 Task: Take a screenshot of a heartwarming moment from an animated movie you are watching in VLC.
Action: Mouse moved to (126, 0)
Screenshot: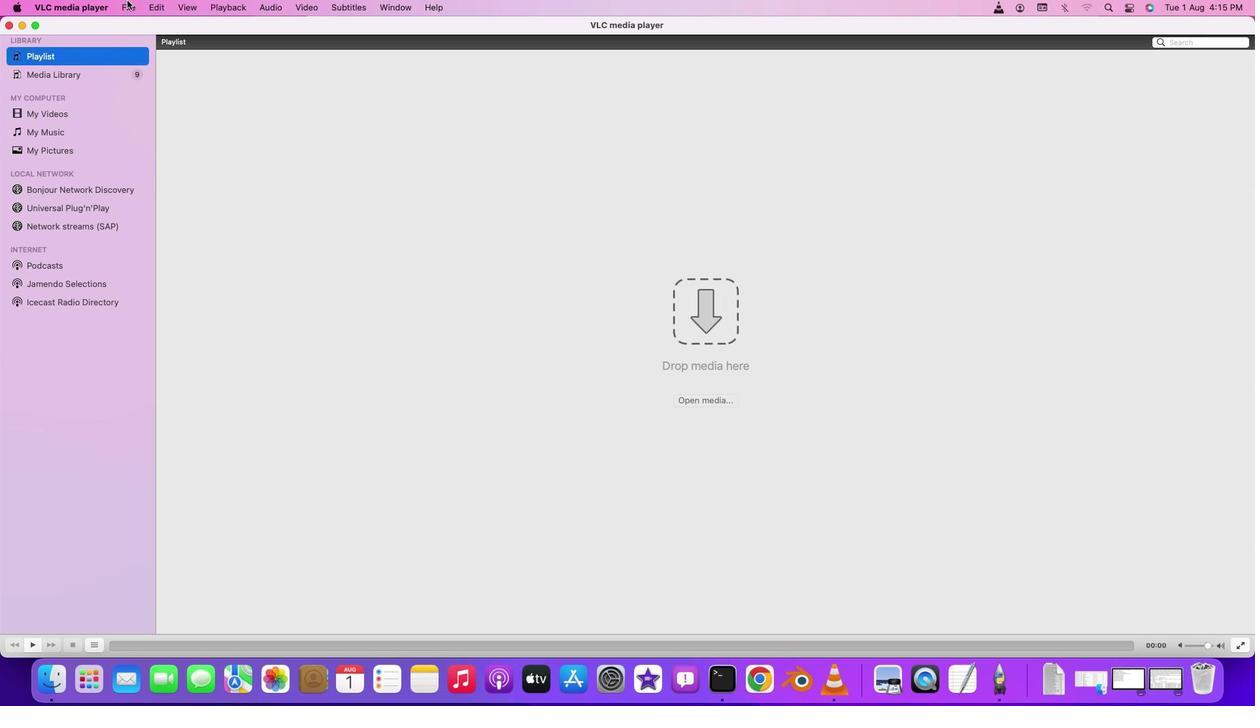 
Action: Mouse pressed left at (126, 0)
Screenshot: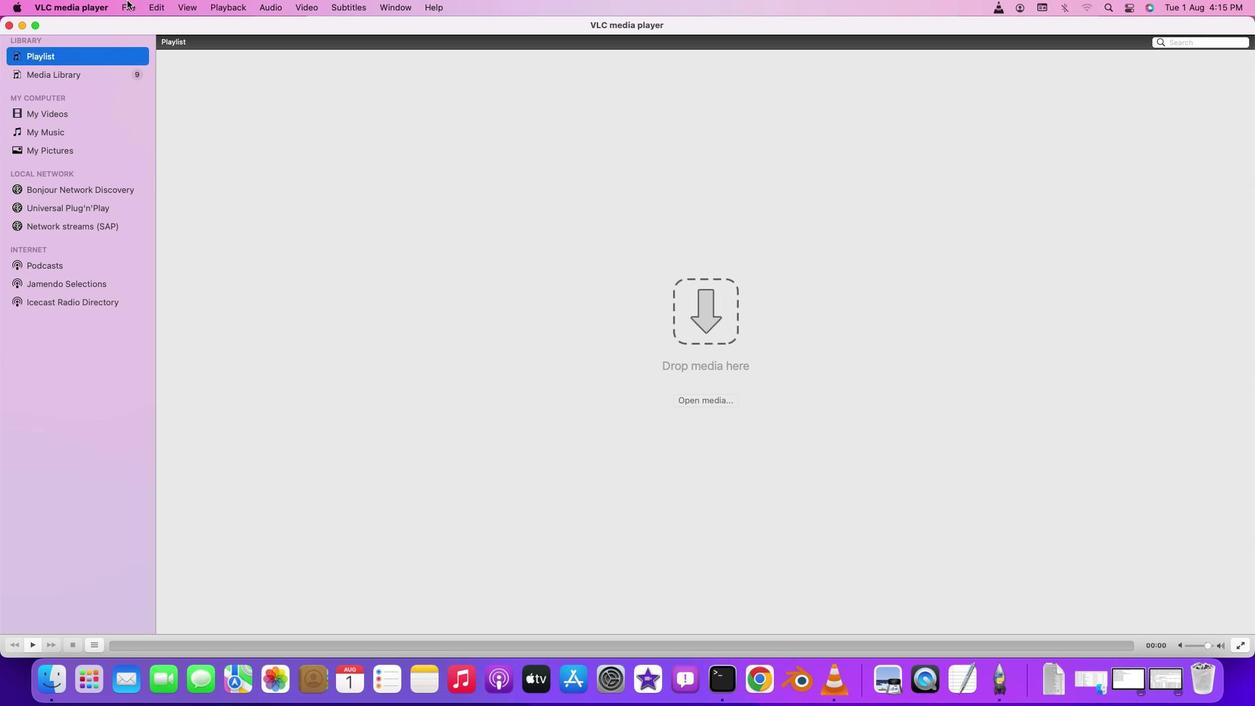
Action: Mouse moved to (128, 23)
Screenshot: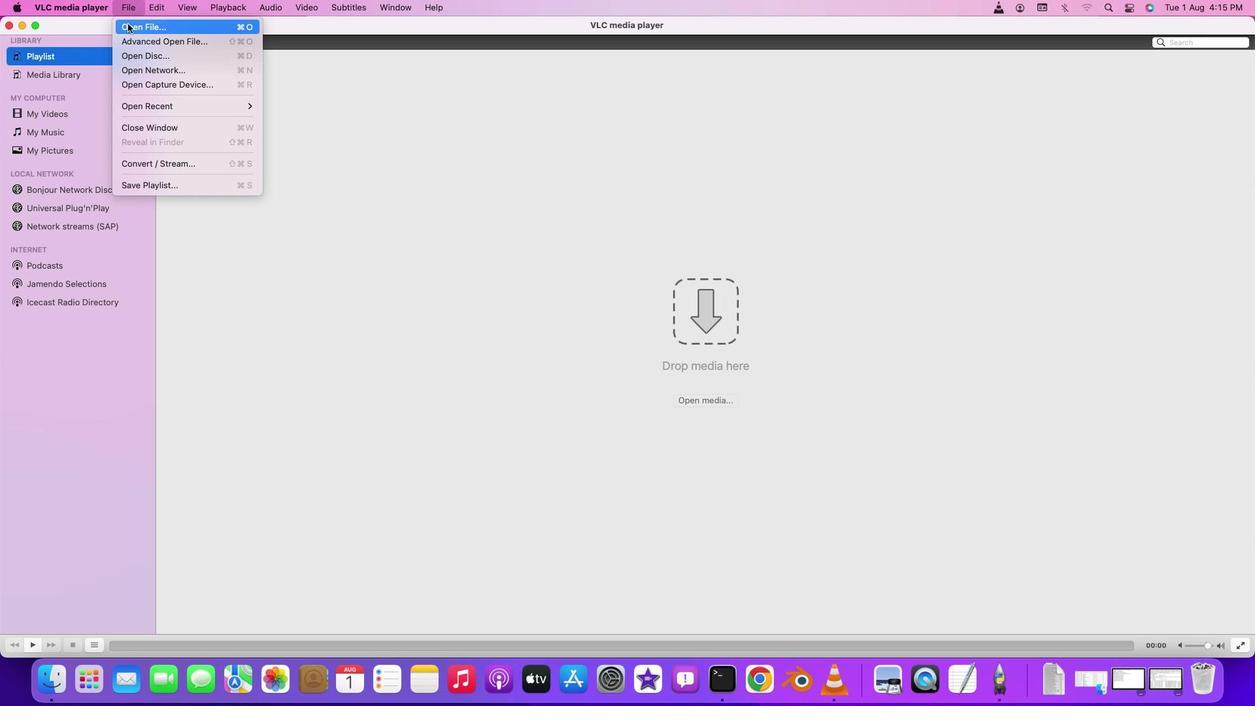 
Action: Mouse pressed left at (128, 23)
Screenshot: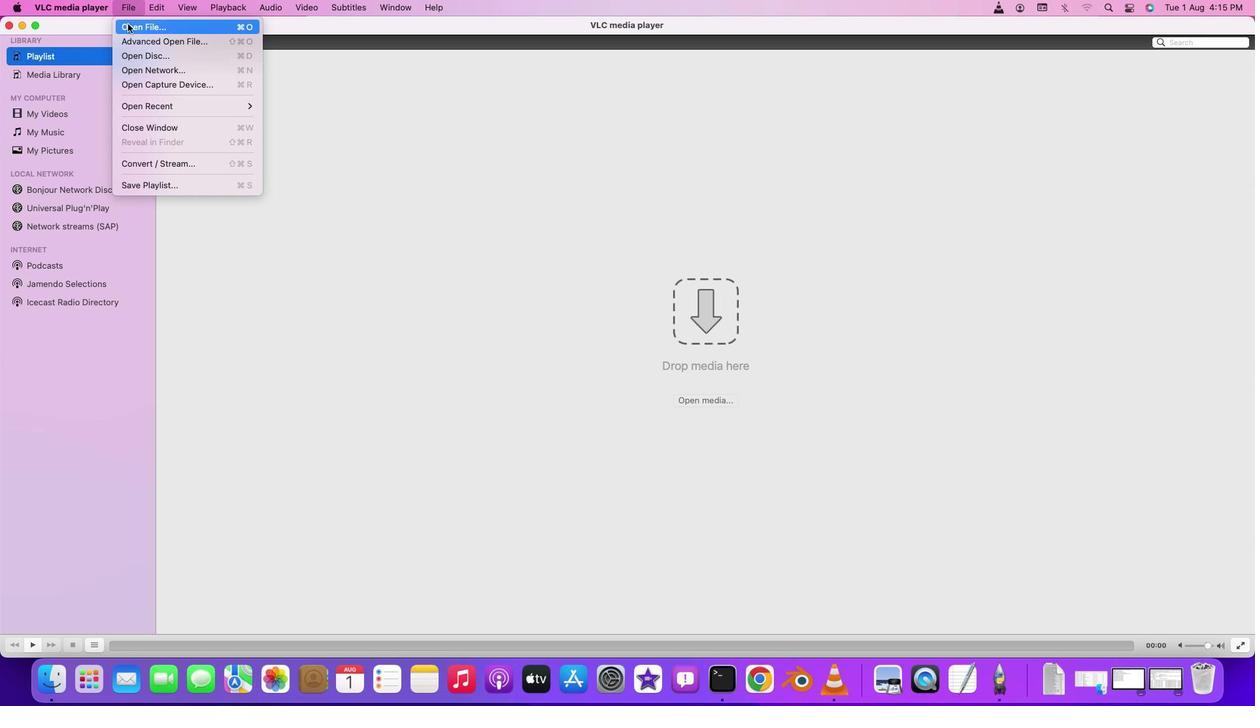 
Action: Mouse moved to (407, 170)
Screenshot: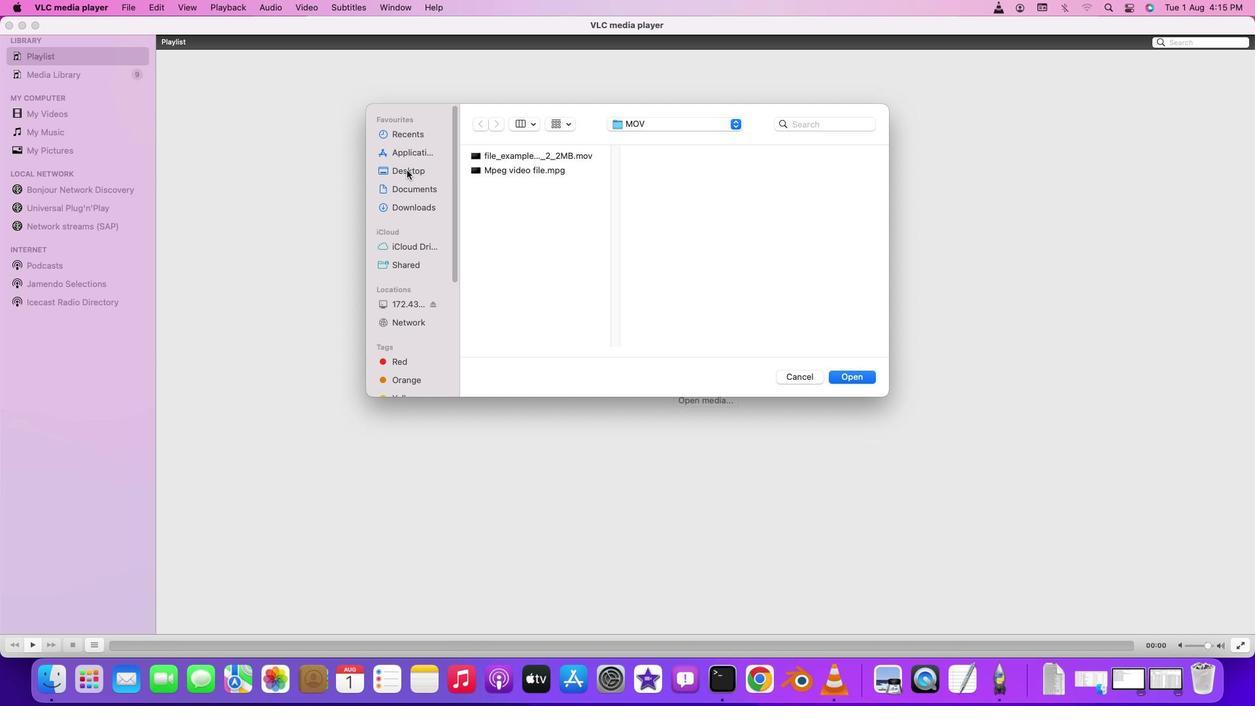 
Action: Mouse pressed left at (407, 170)
Screenshot: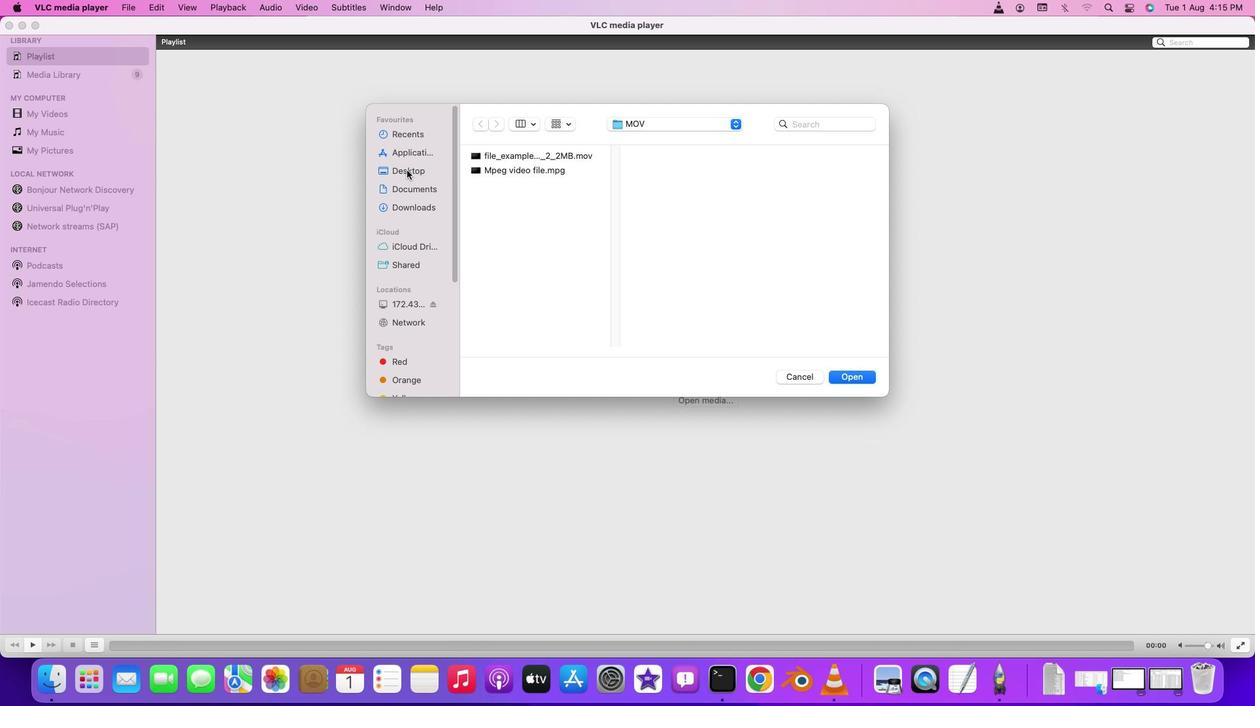 
Action: Mouse moved to (519, 294)
Screenshot: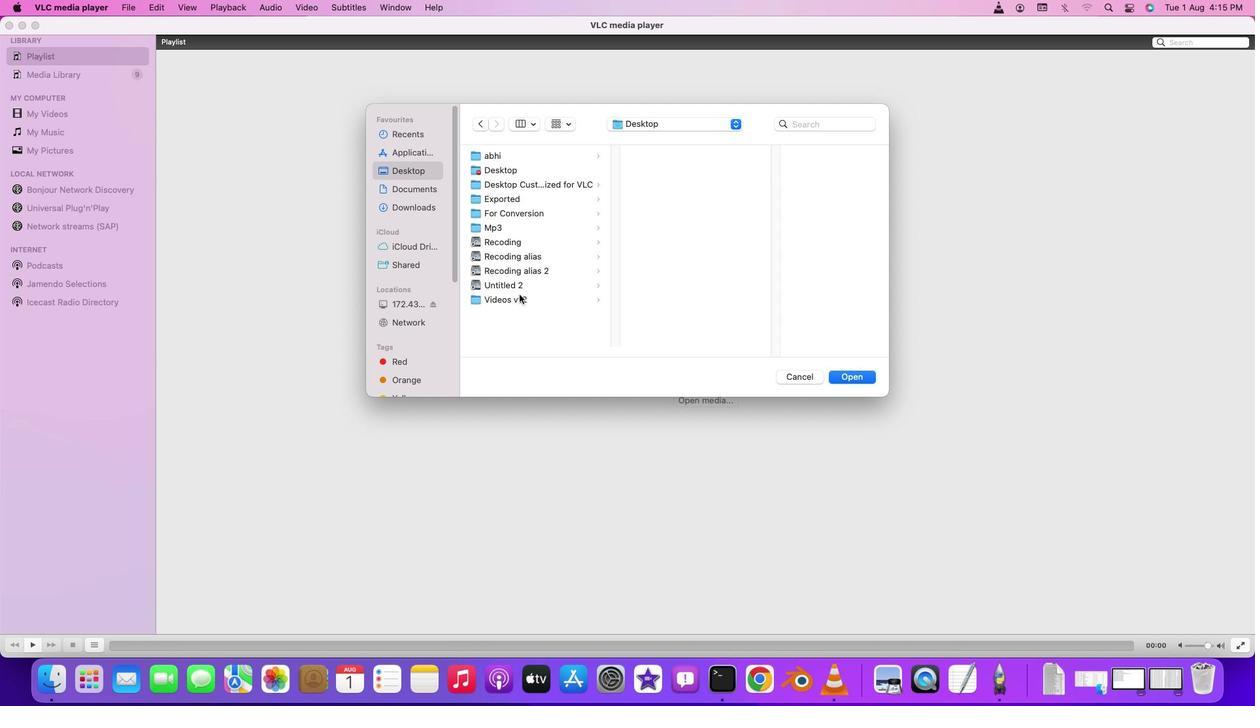 
Action: Mouse pressed left at (519, 294)
Screenshot: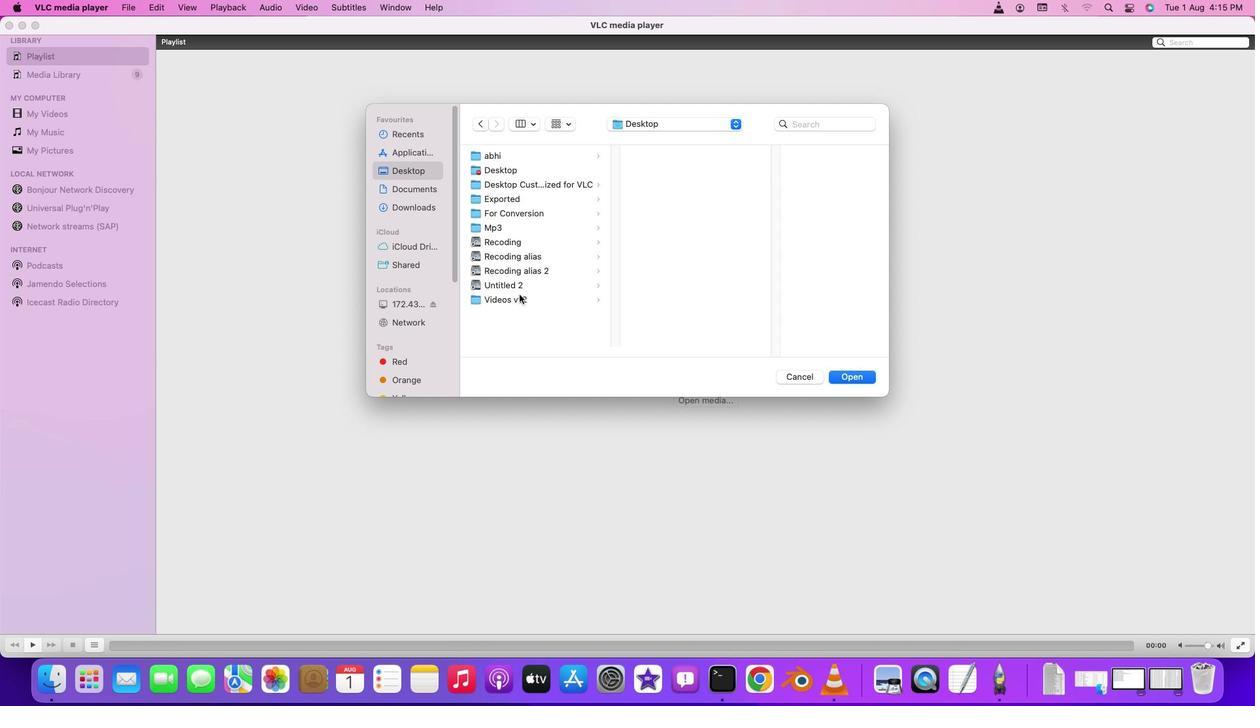 
Action: Mouse moved to (843, 377)
Screenshot: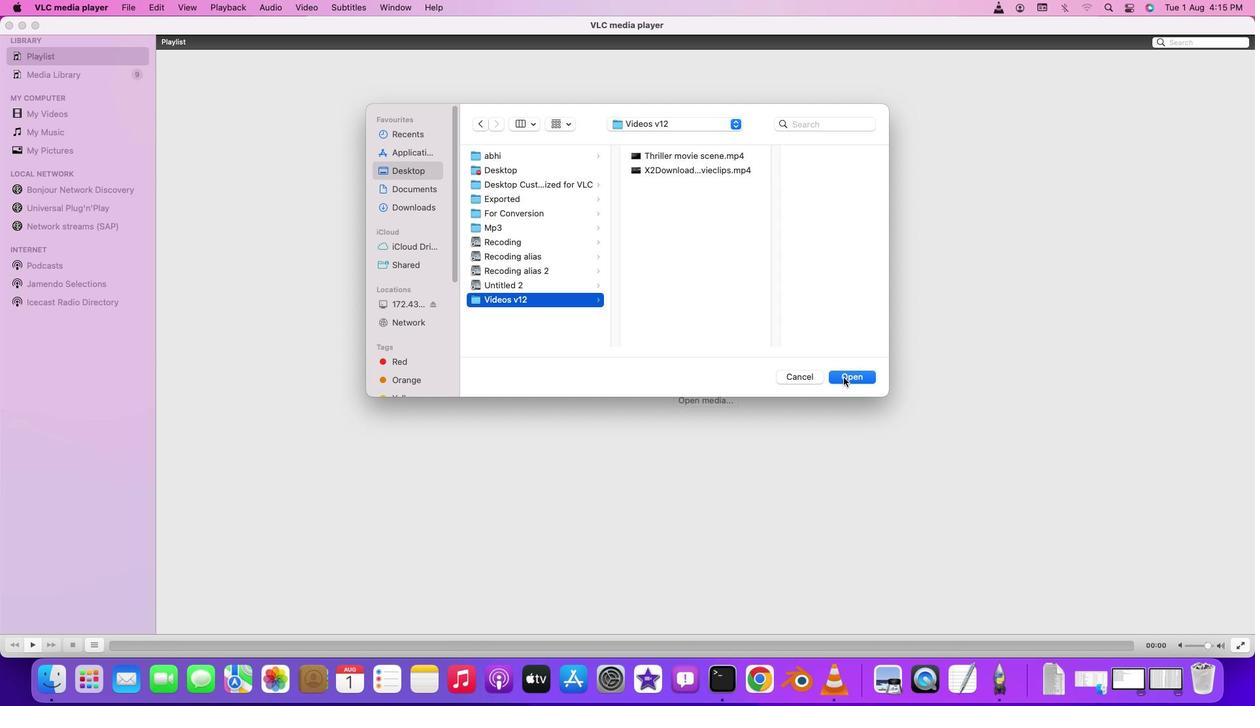 
Action: Mouse pressed left at (843, 377)
Screenshot: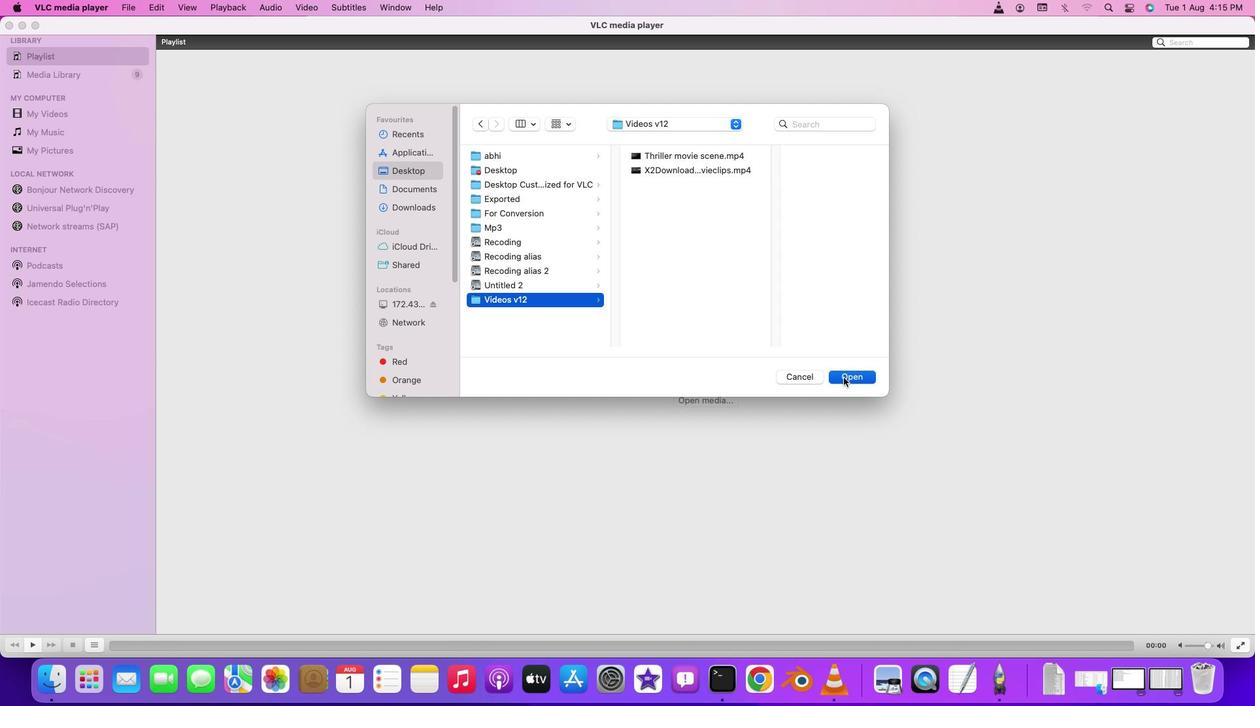 
Action: Mouse moved to (287, 85)
Screenshot: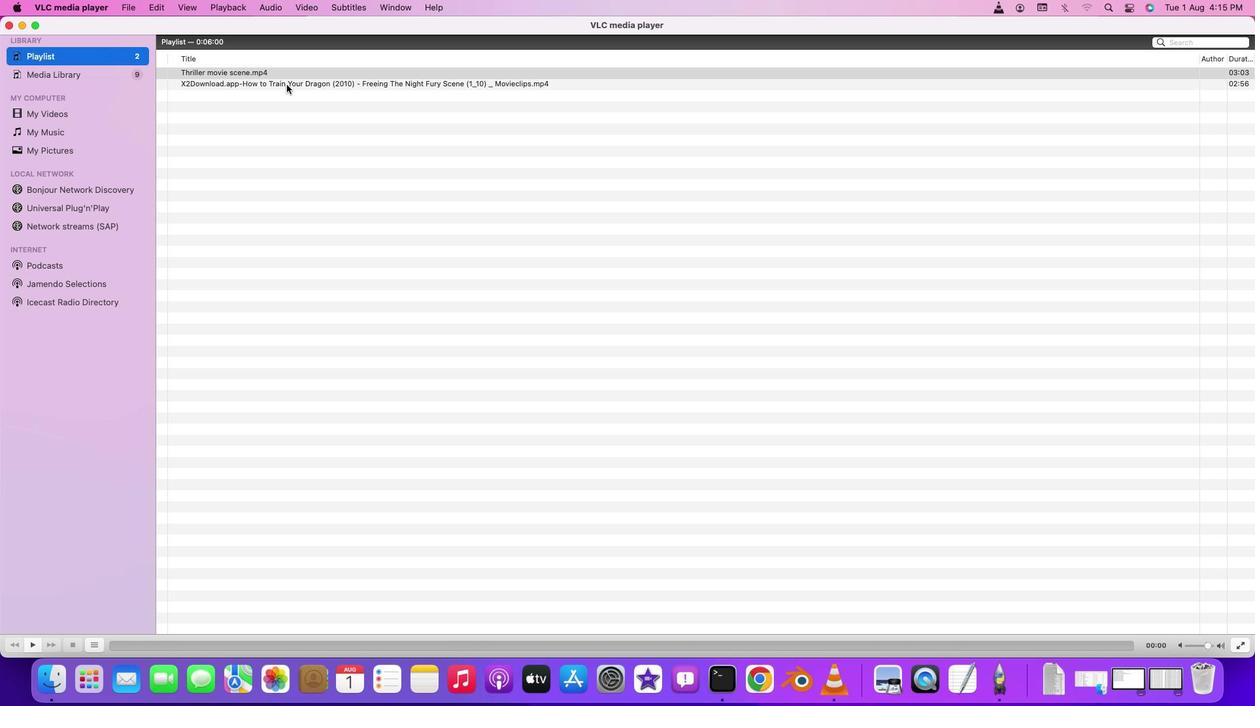 
Action: Mouse pressed left at (287, 85)
Screenshot: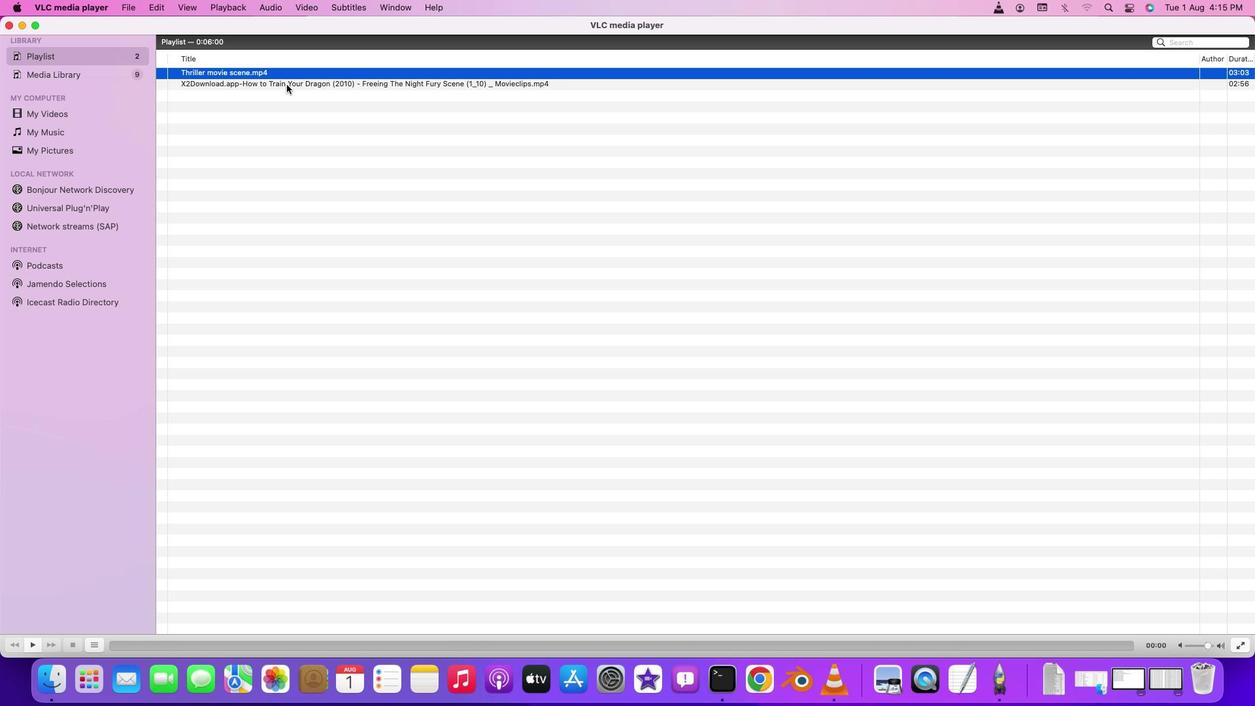 
Action: Mouse pressed left at (287, 85)
Screenshot: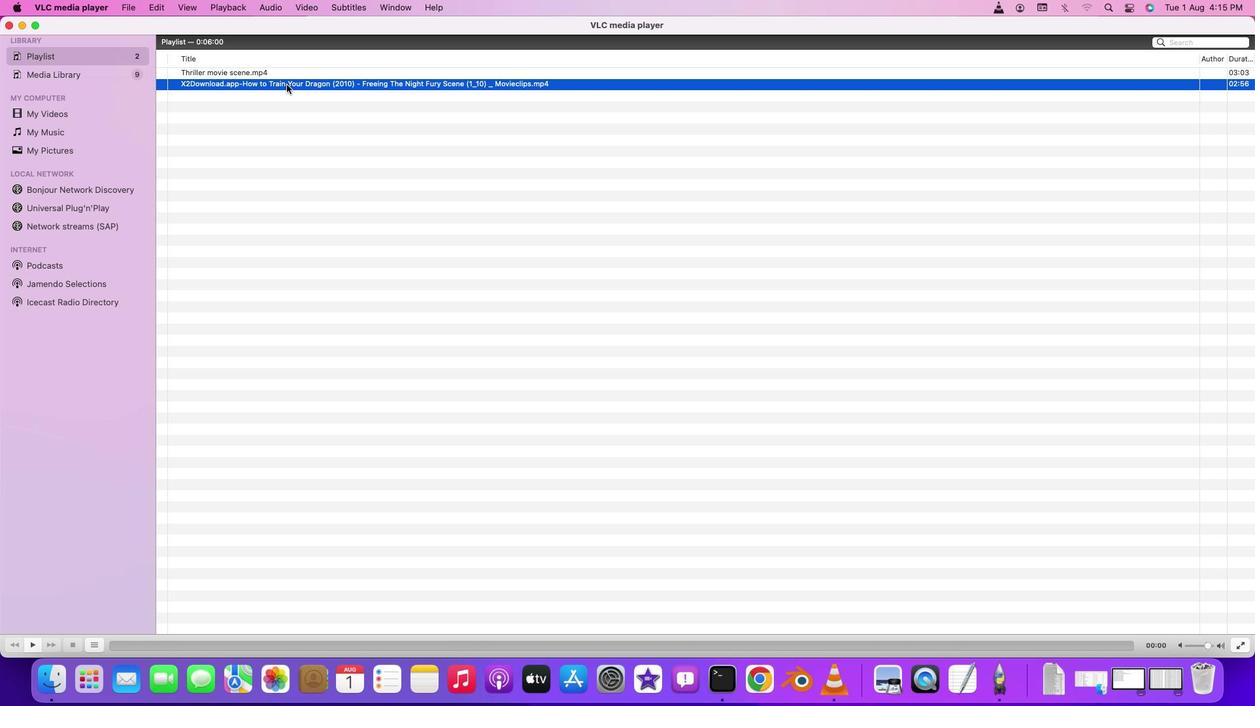 
Action: Mouse moved to (378, 188)
Screenshot: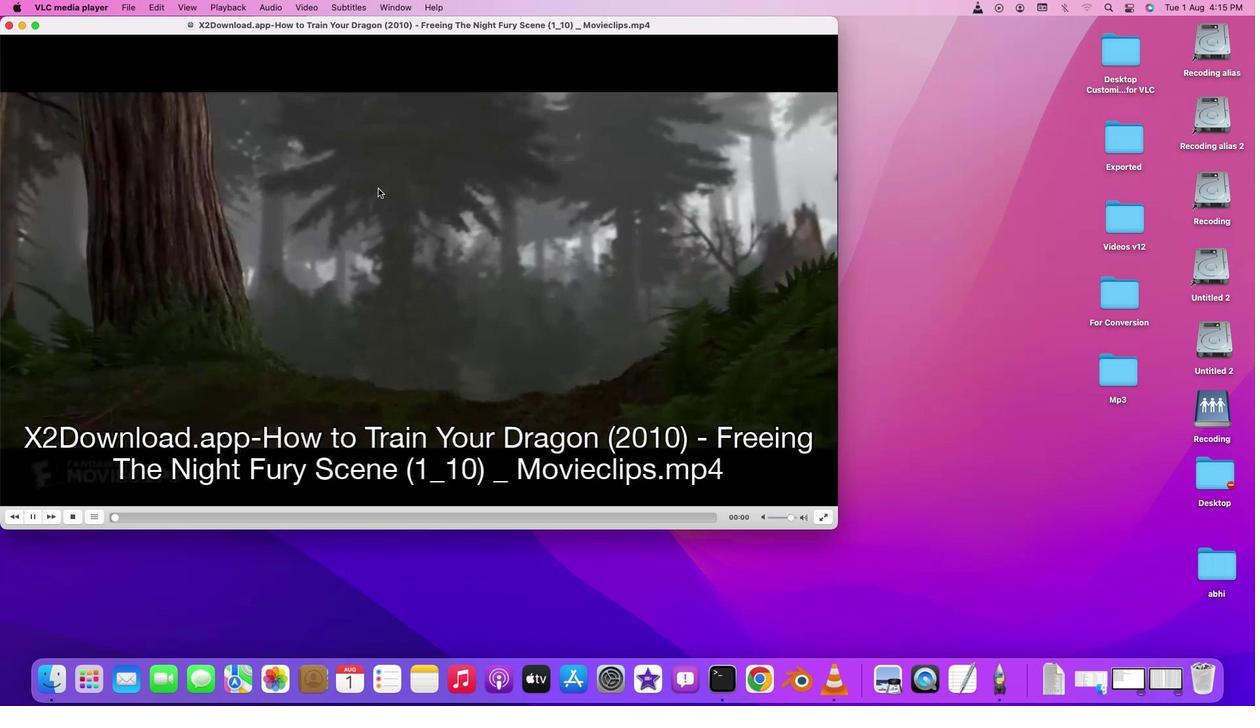 
Action: Mouse pressed left at (378, 188)
Screenshot: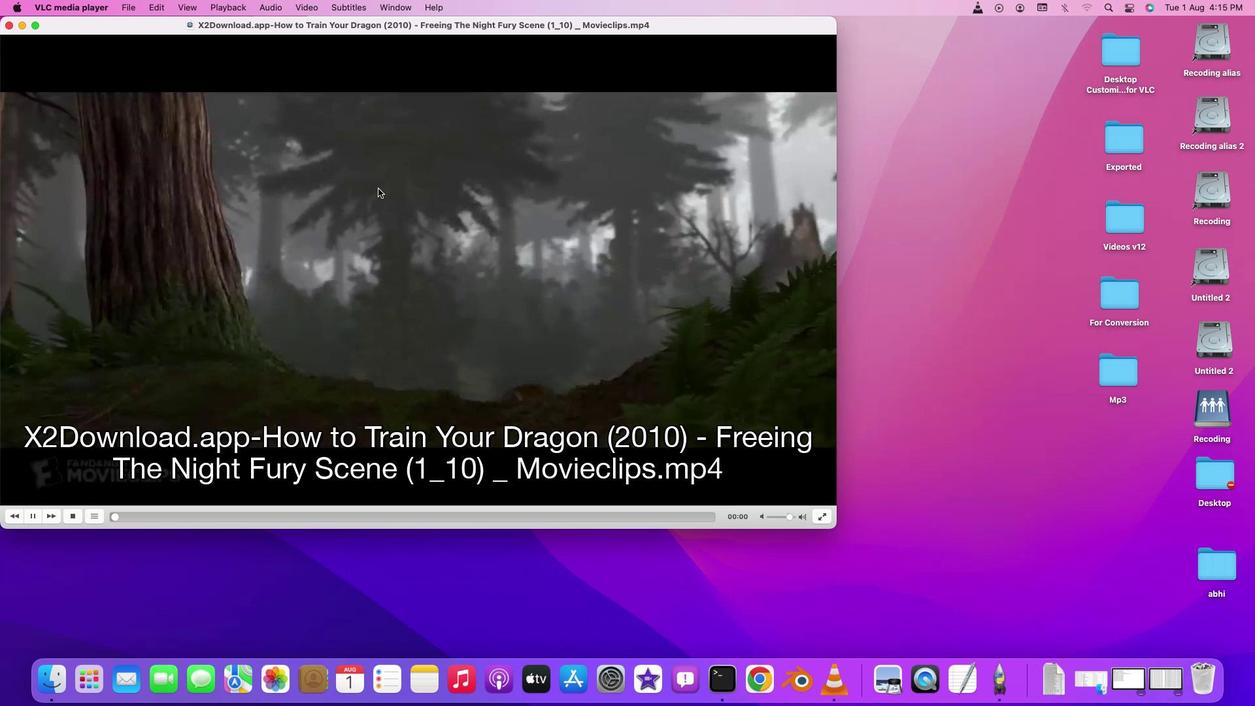 
Action: Mouse pressed left at (378, 188)
Screenshot: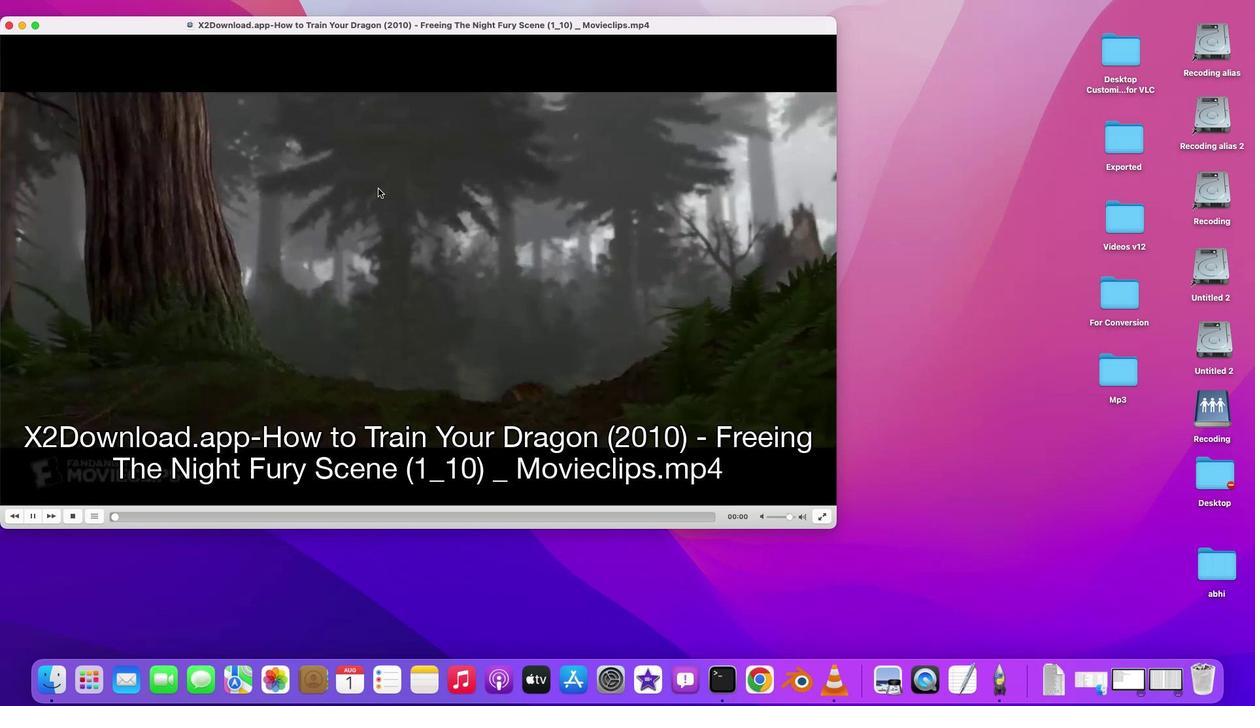 
Action: Mouse moved to (306, 1)
Screenshot: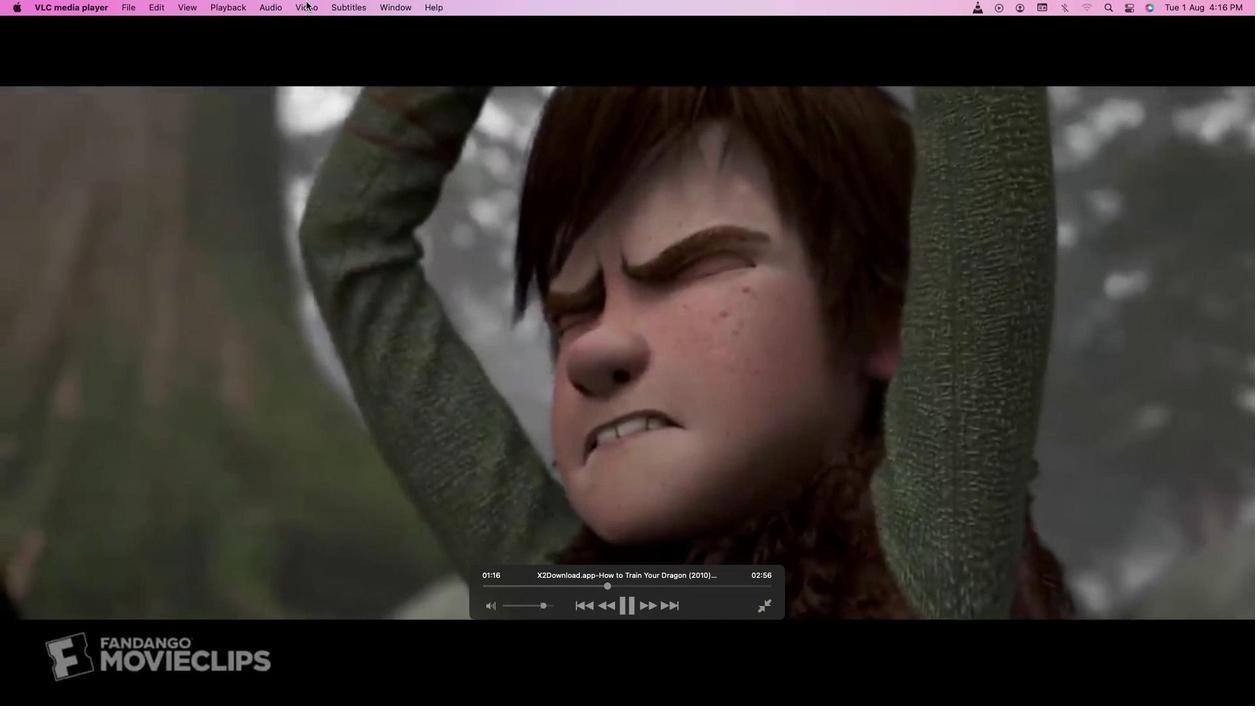 
Action: Mouse pressed left at (306, 1)
Screenshot: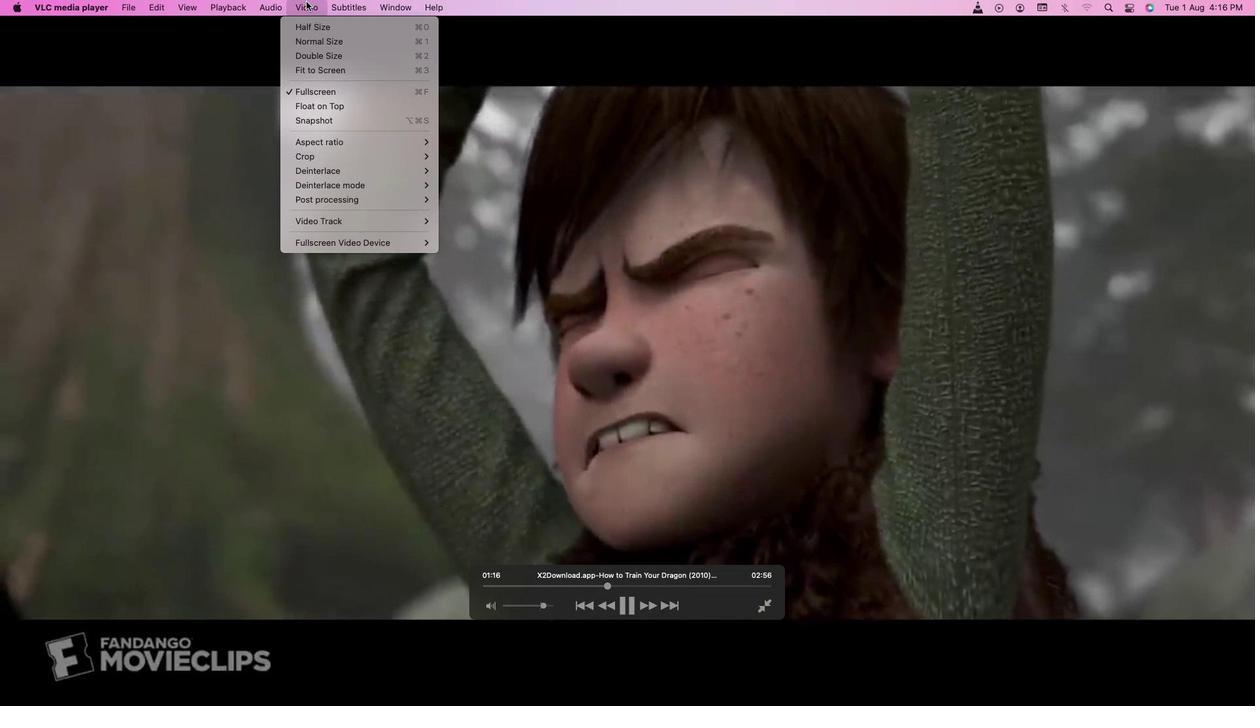 
Action: Mouse moved to (323, 120)
Screenshot: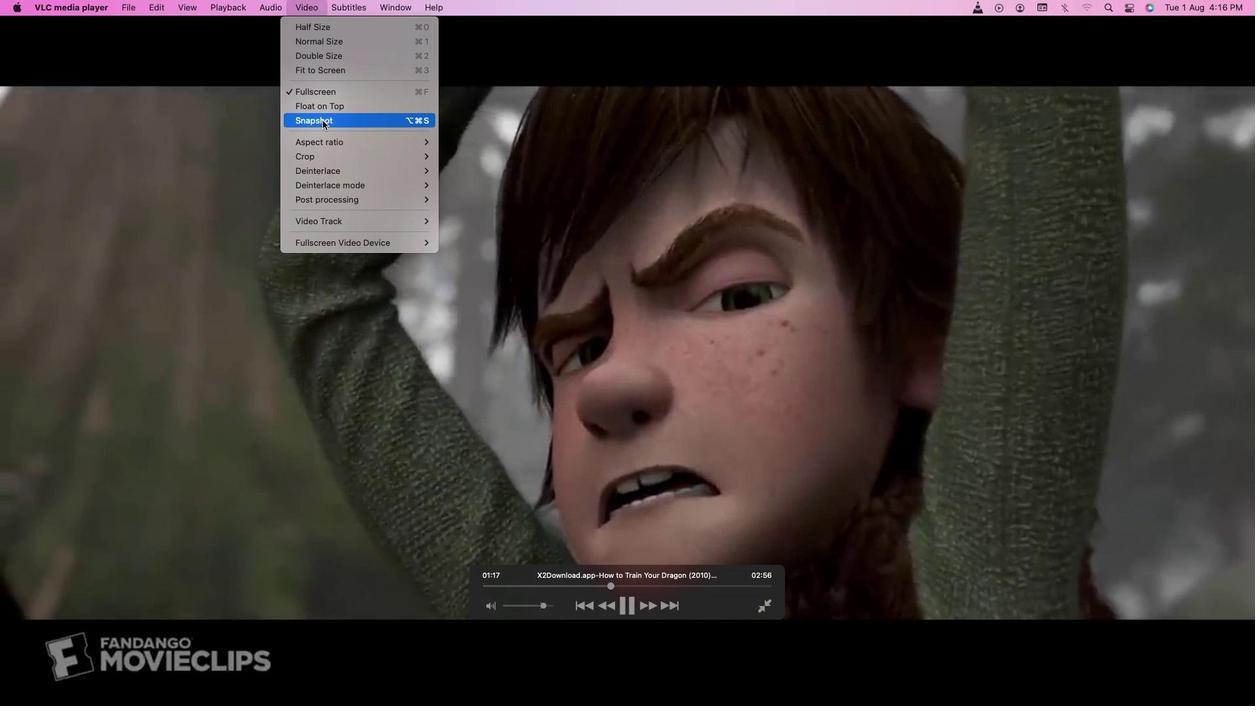 
Action: Mouse pressed left at (323, 120)
Screenshot: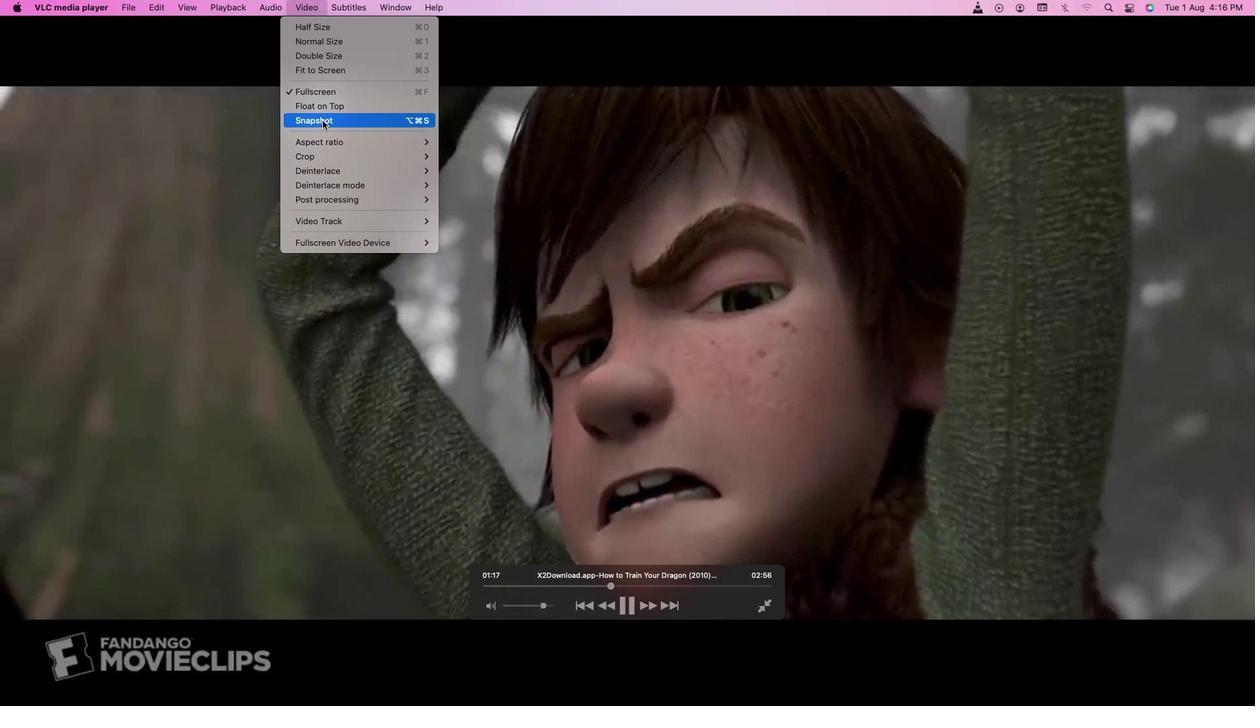 
Action: Mouse moved to (309, 4)
Screenshot: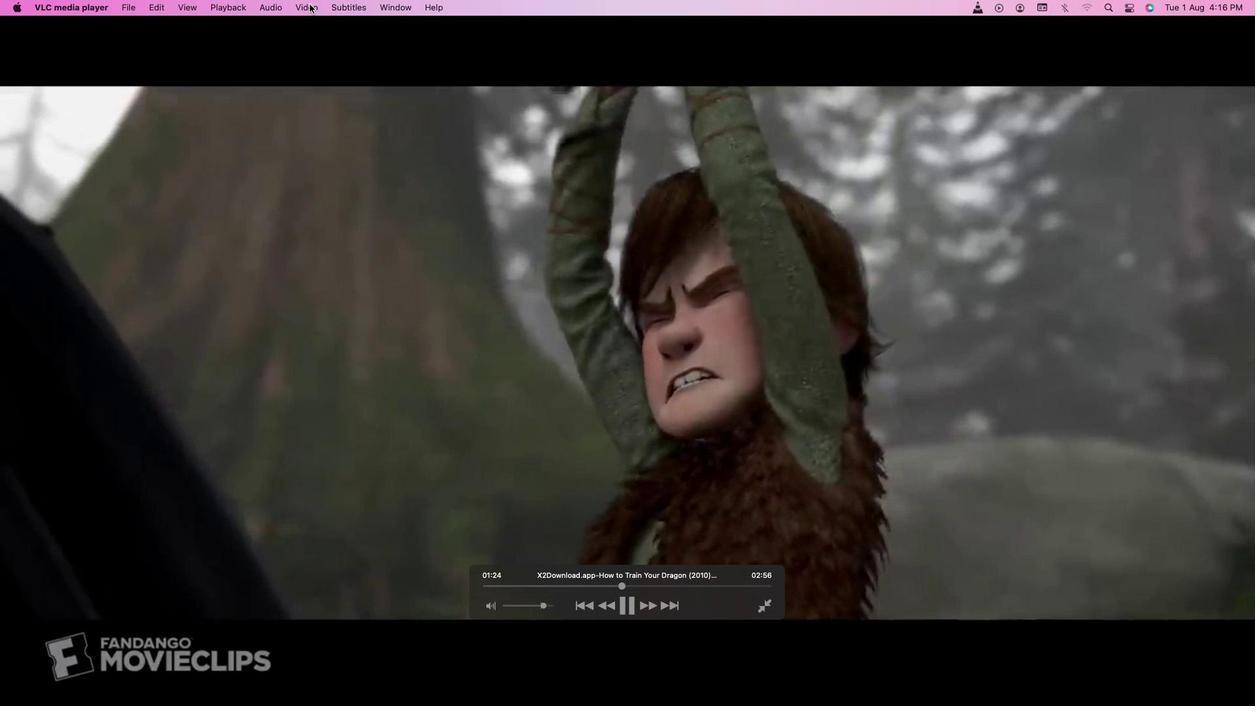 
Action: Mouse pressed left at (309, 4)
Screenshot: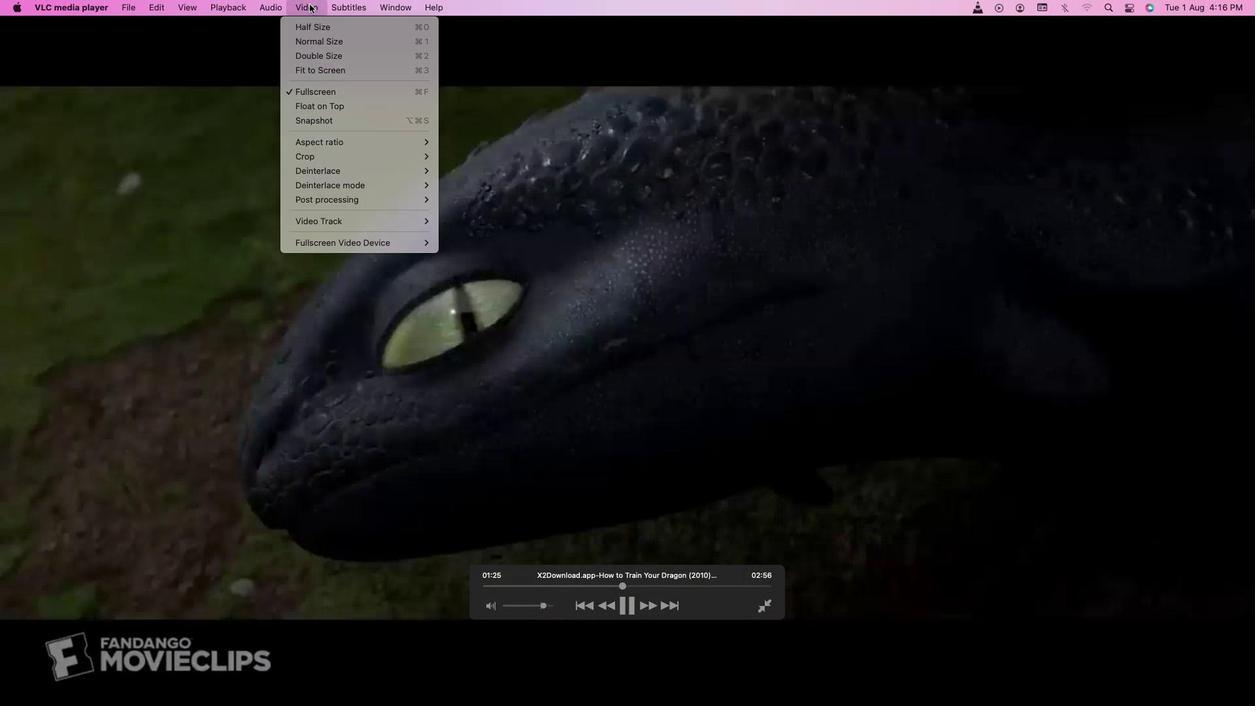 
Action: Mouse moved to (336, 118)
Screenshot: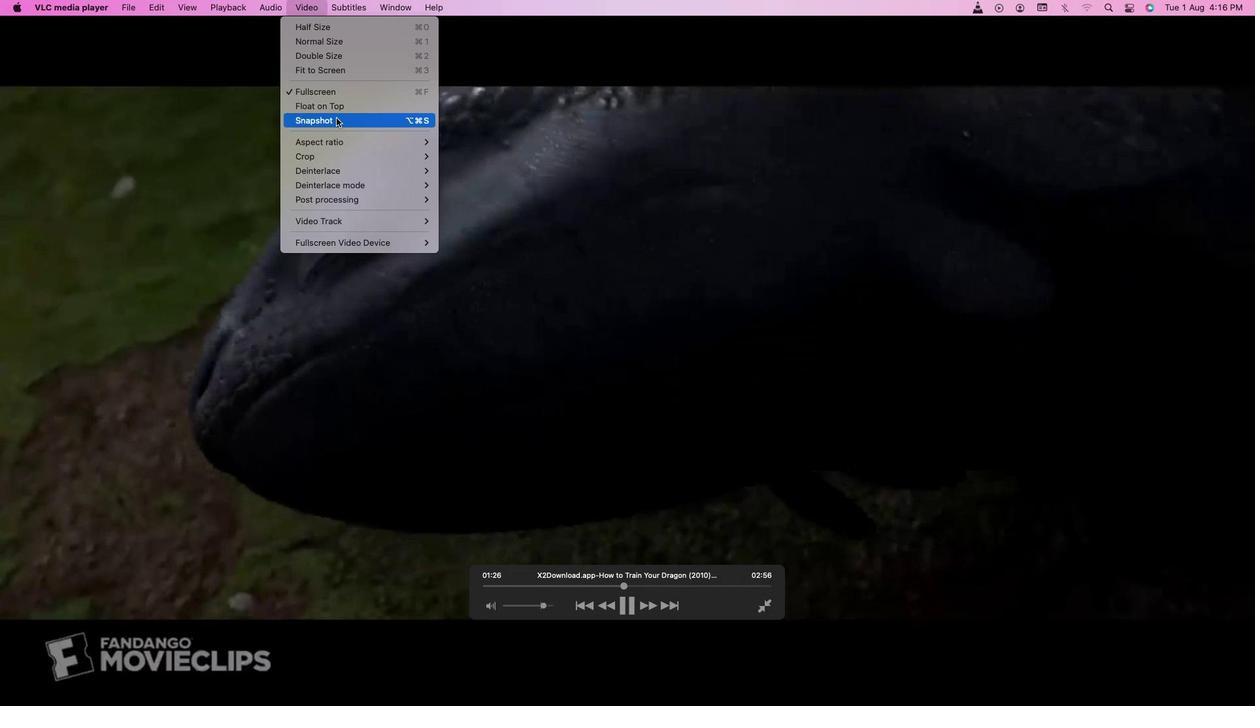 
Action: Mouse pressed left at (336, 118)
Screenshot: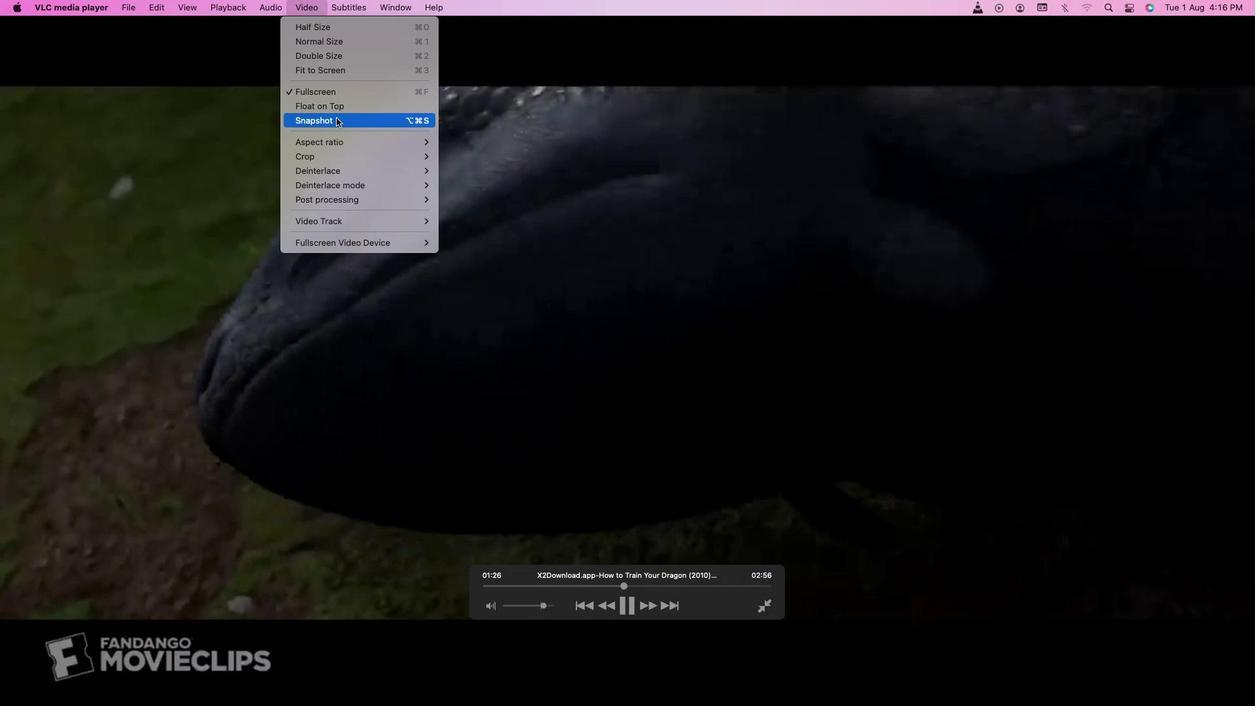 
Action: Mouse moved to (308, 9)
Screenshot: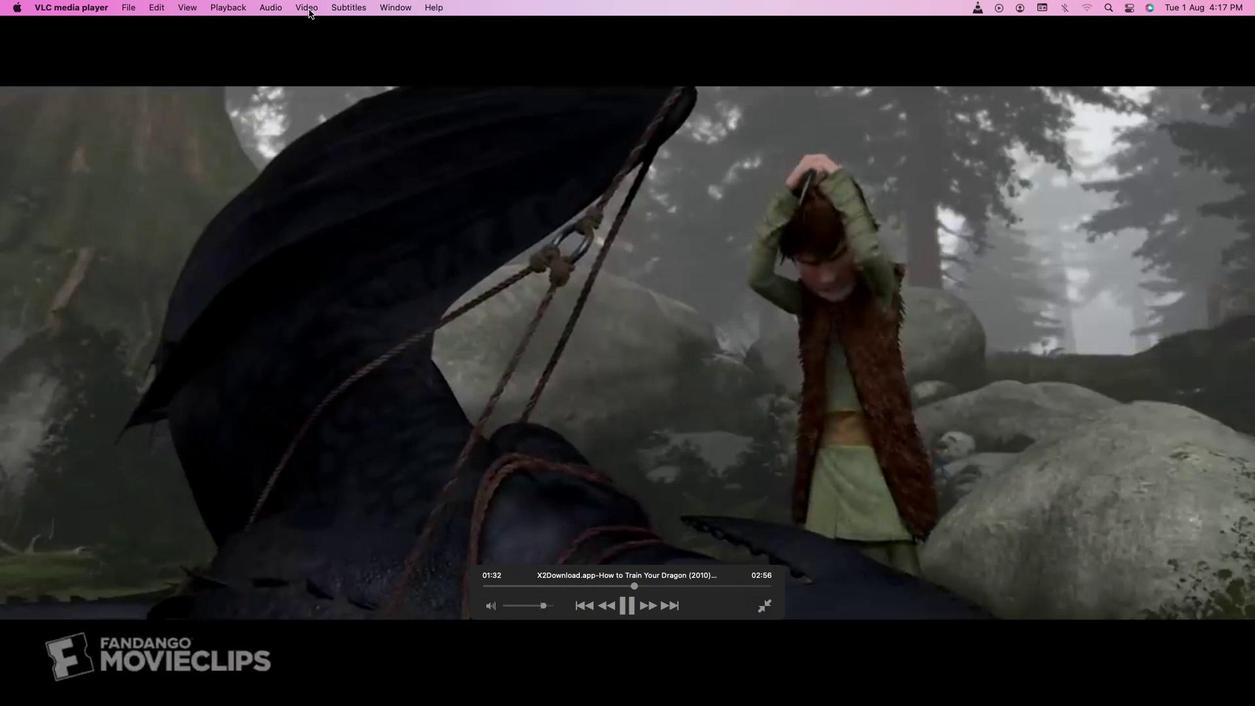 
Action: Mouse pressed left at (308, 9)
Screenshot: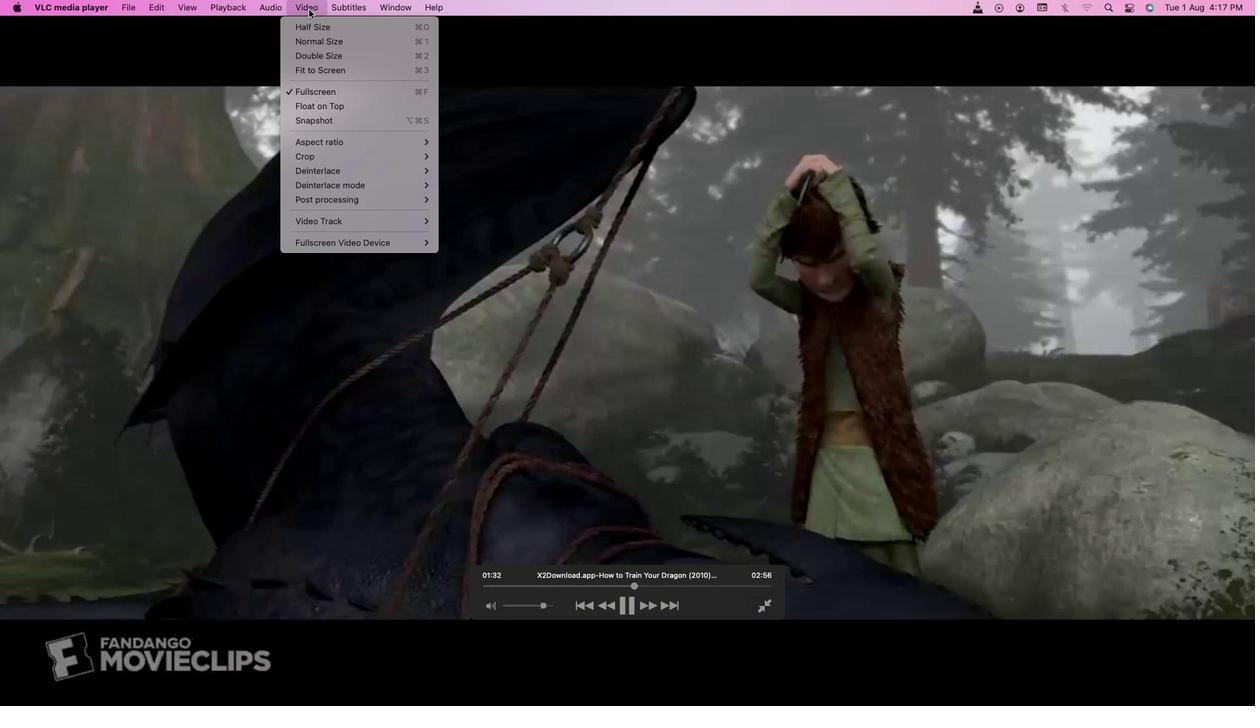 
Action: Mouse moved to (304, 119)
Screenshot: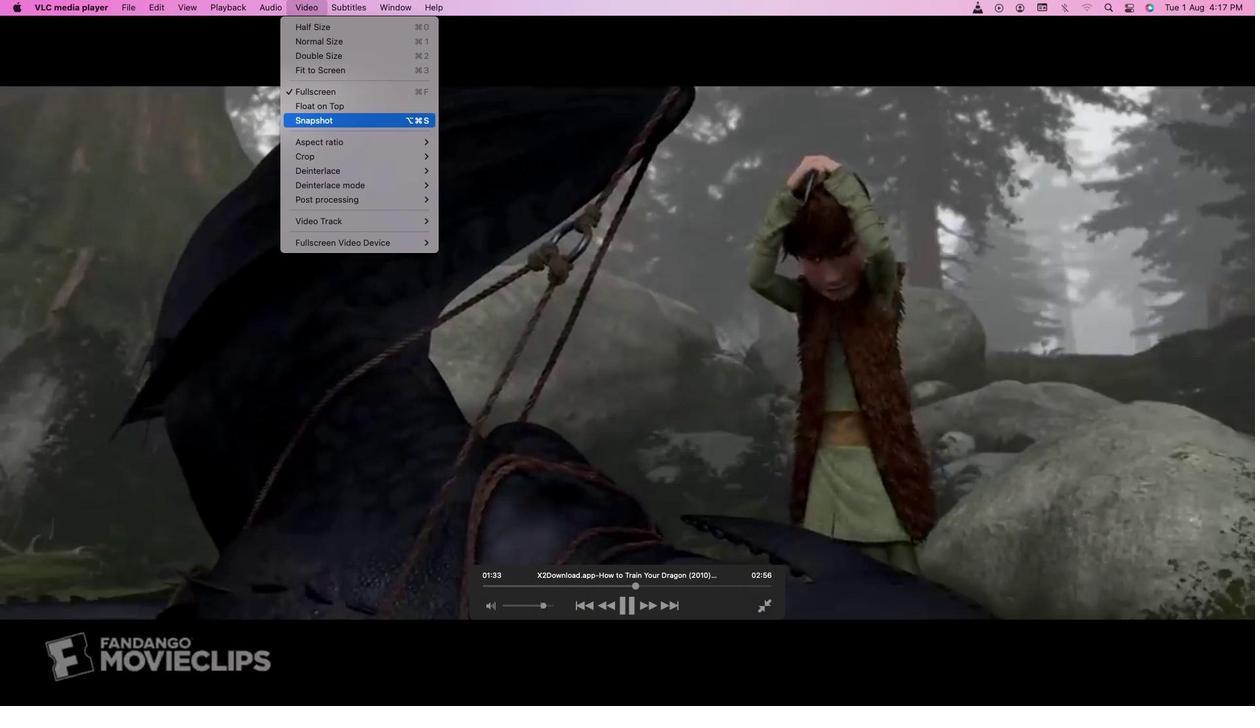 
Action: Mouse pressed left at (304, 119)
Screenshot: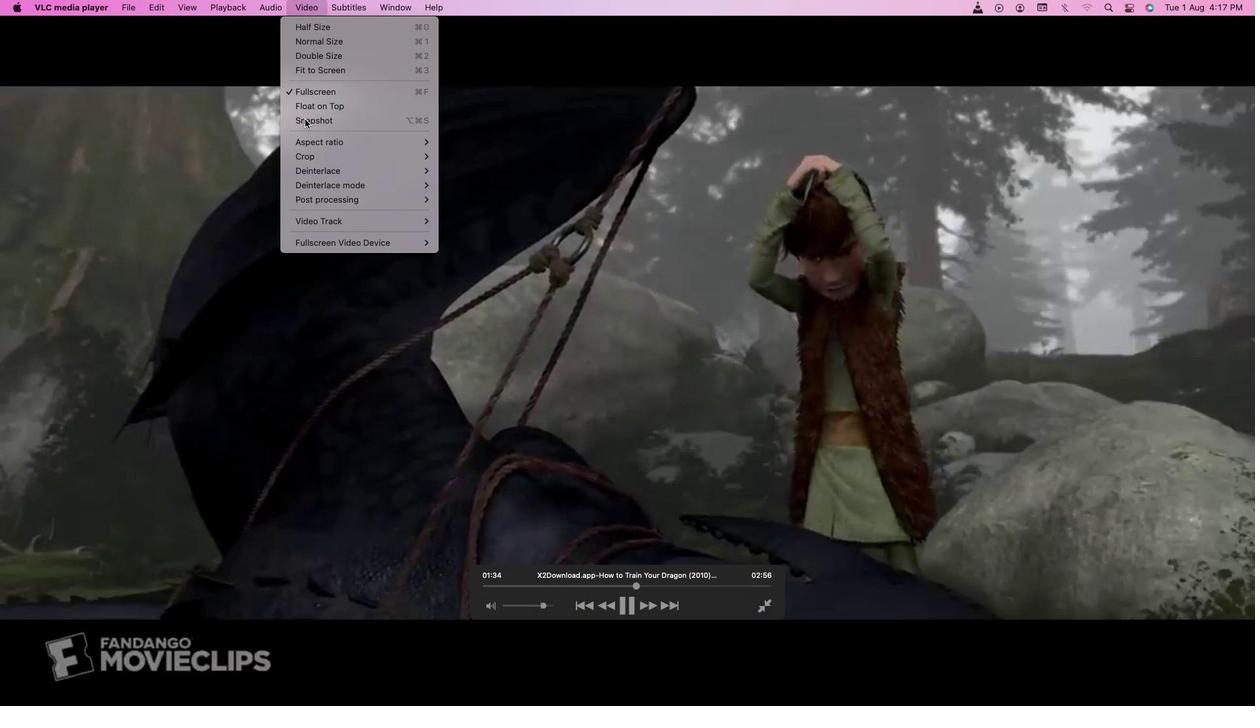 
Action: Mouse moved to (307, 9)
Screenshot: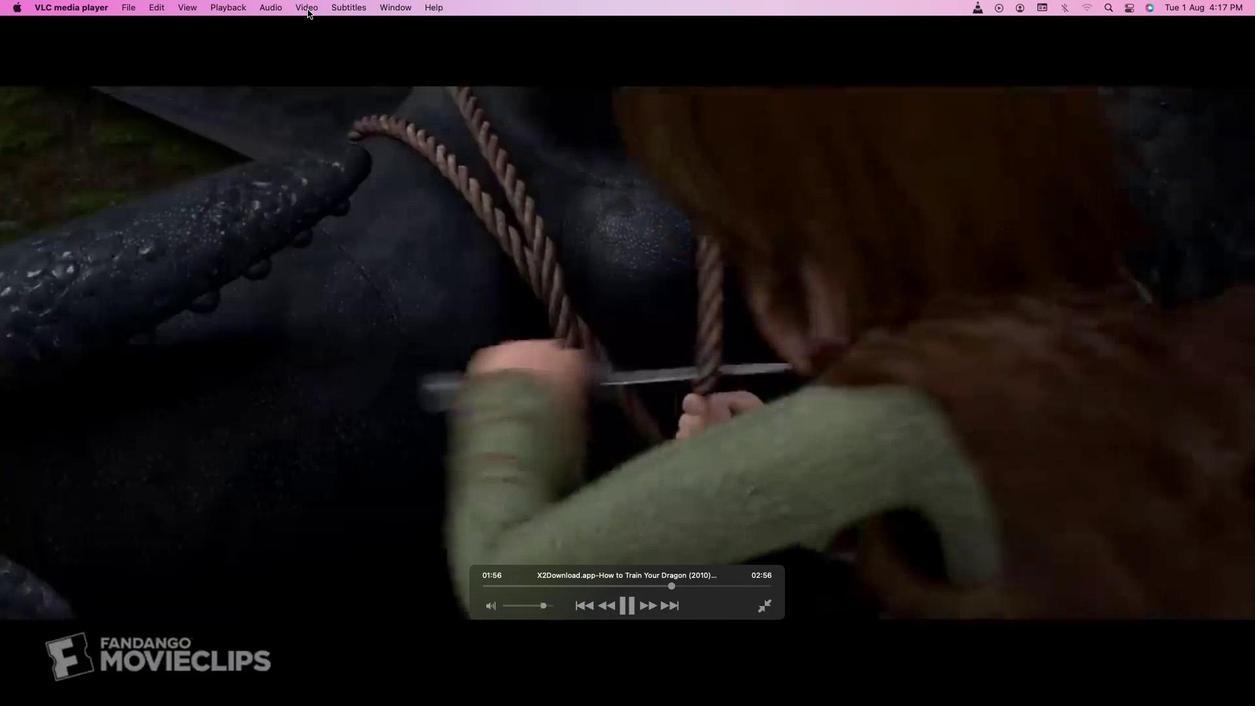 
Action: Mouse pressed left at (307, 9)
Screenshot: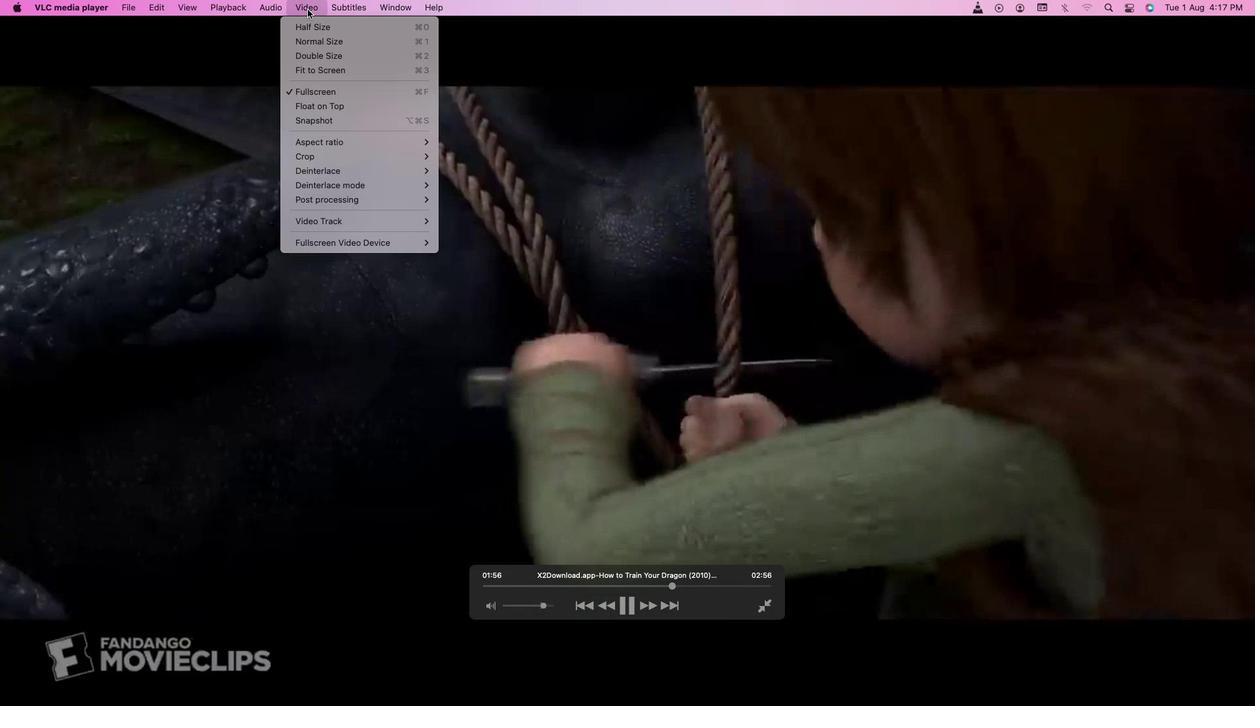 
Action: Mouse moved to (331, 123)
Screenshot: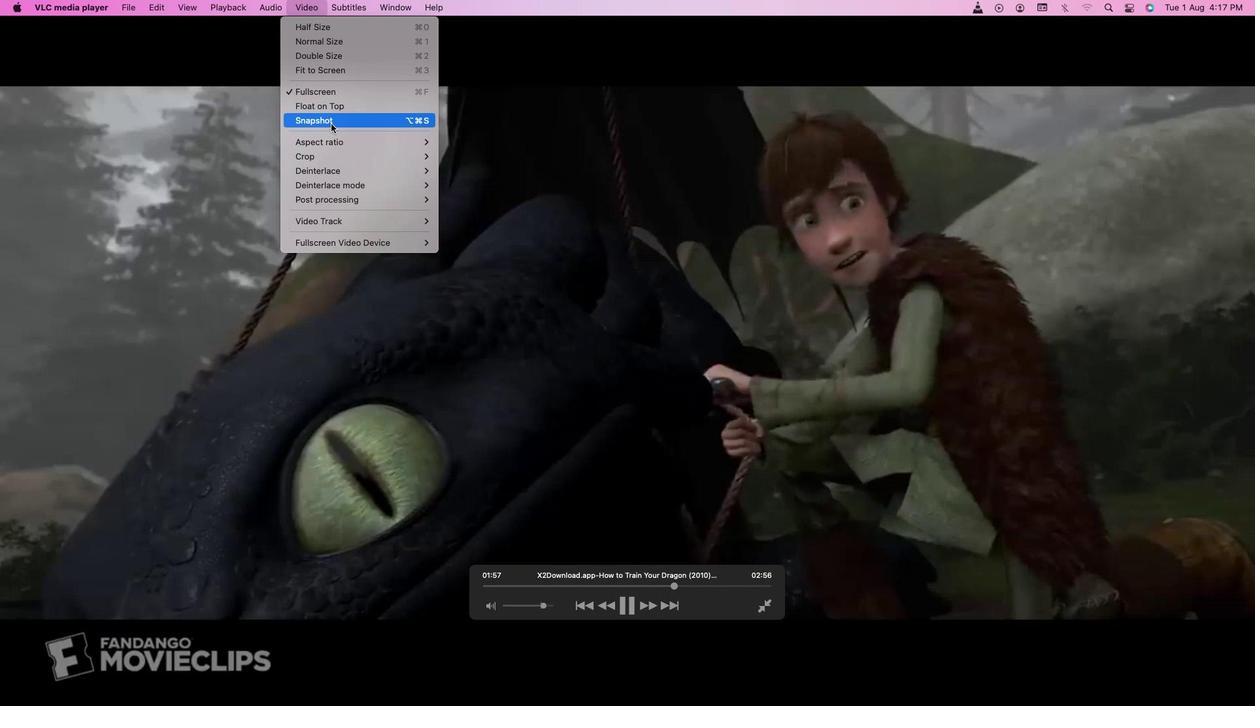 
Action: Mouse pressed left at (331, 123)
Screenshot: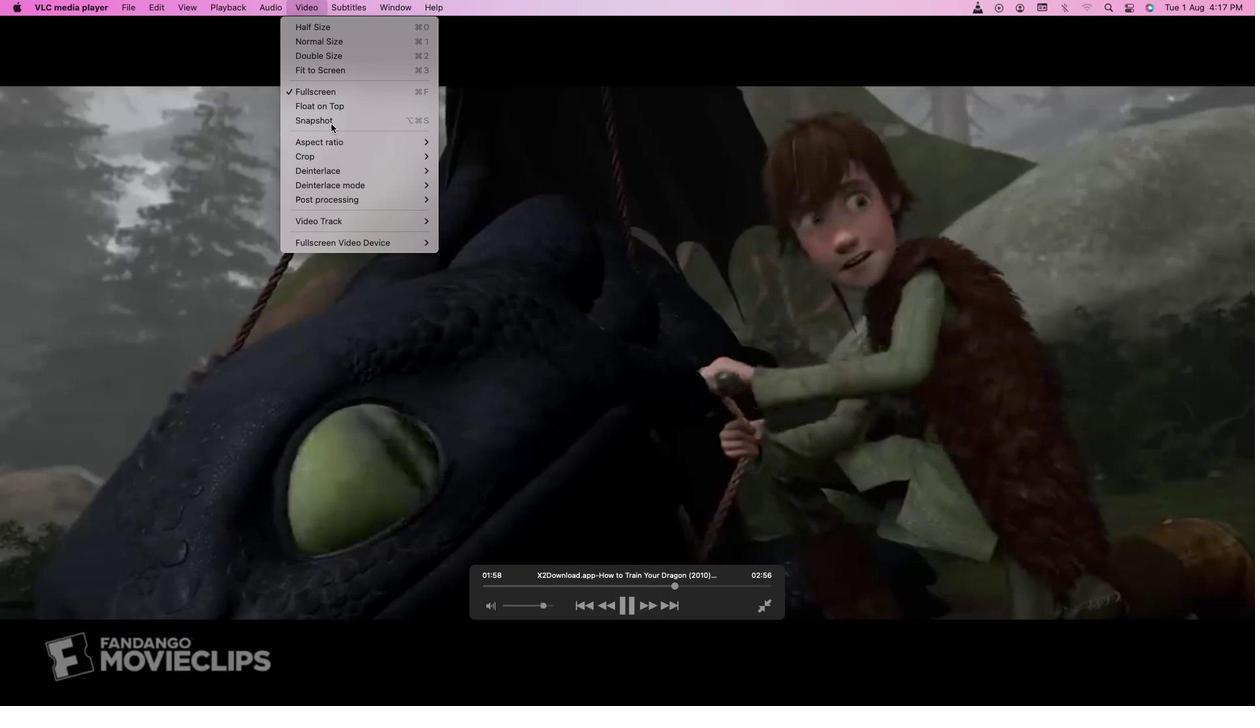 
Action: Mouse moved to (306, 4)
Screenshot: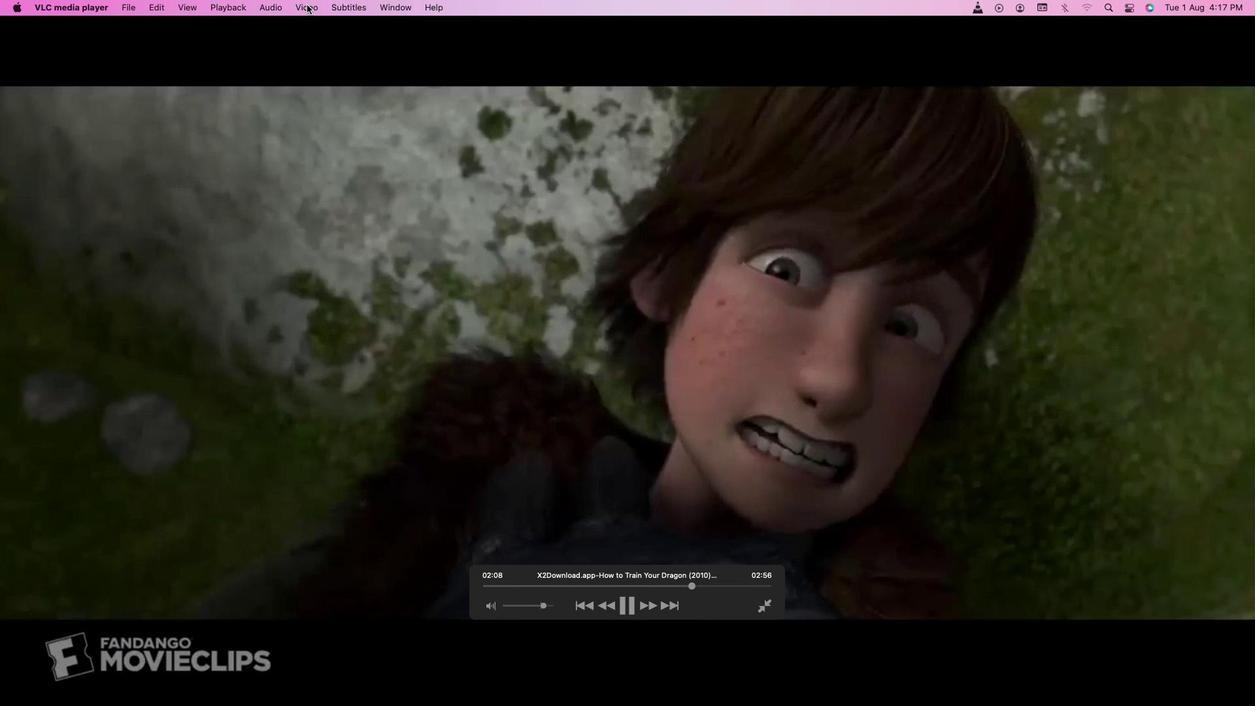 
Action: Mouse pressed left at (306, 4)
Screenshot: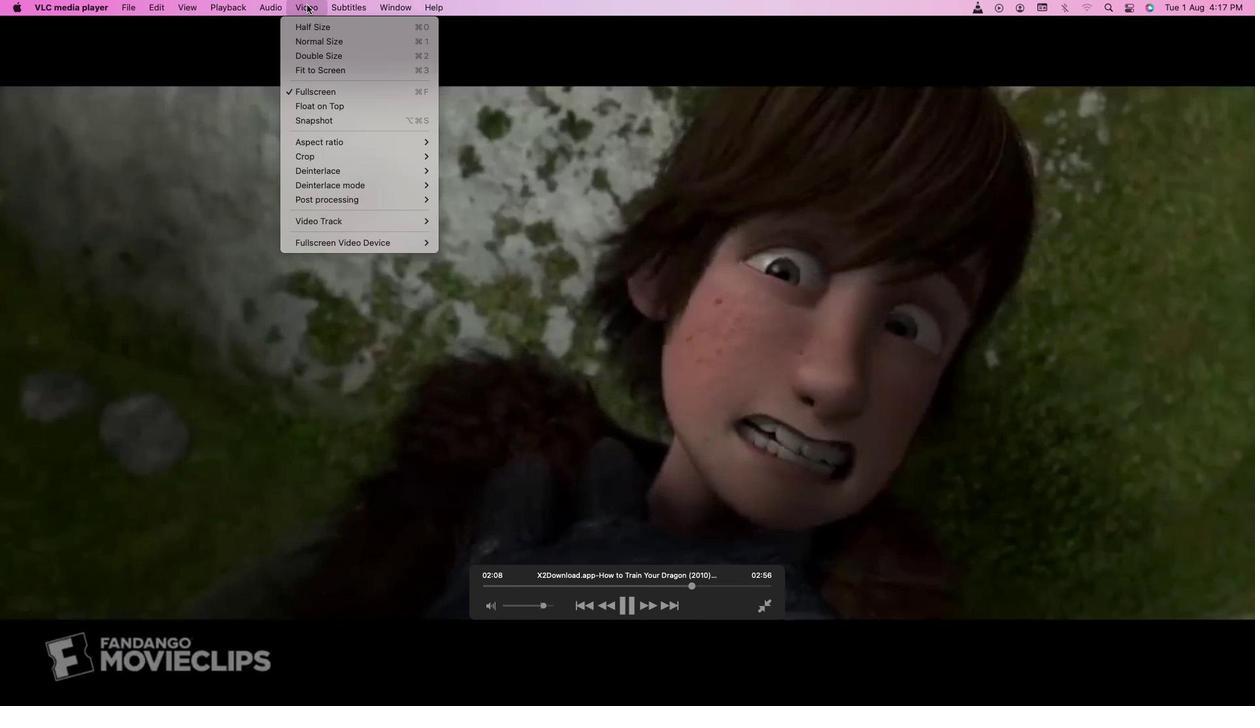 
Action: Mouse moved to (332, 118)
Screenshot: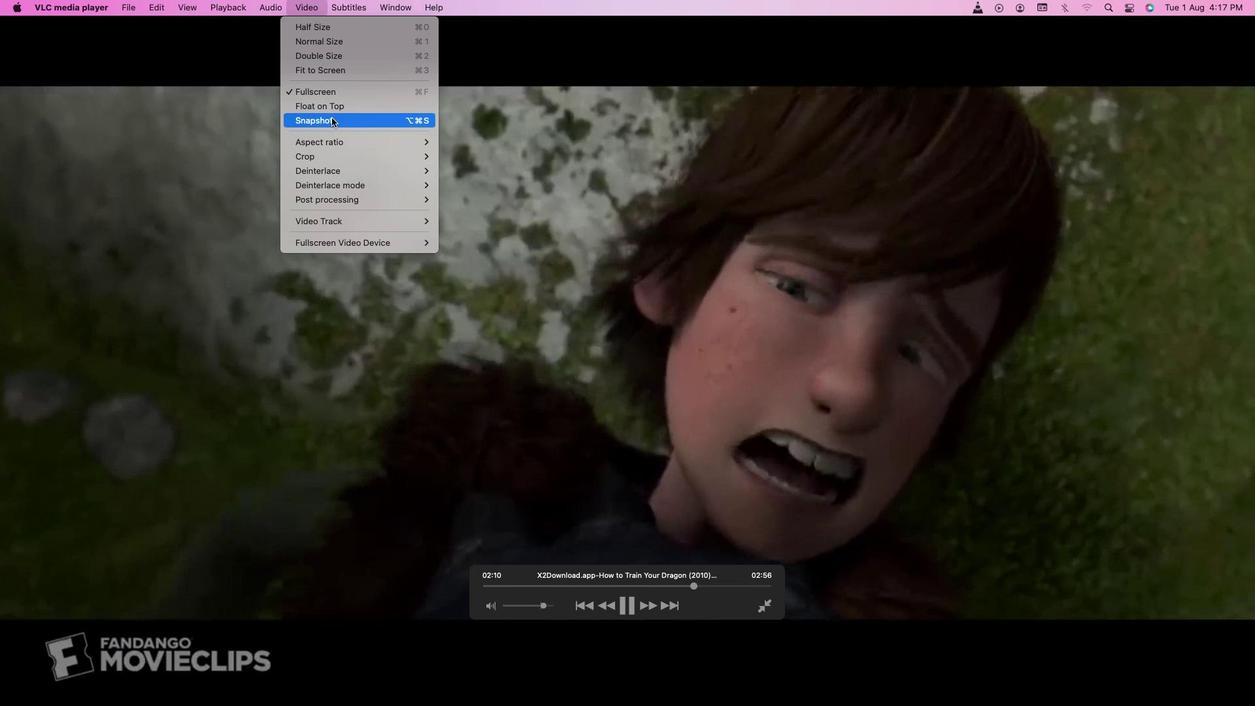 
Action: Mouse pressed left at (332, 118)
Screenshot: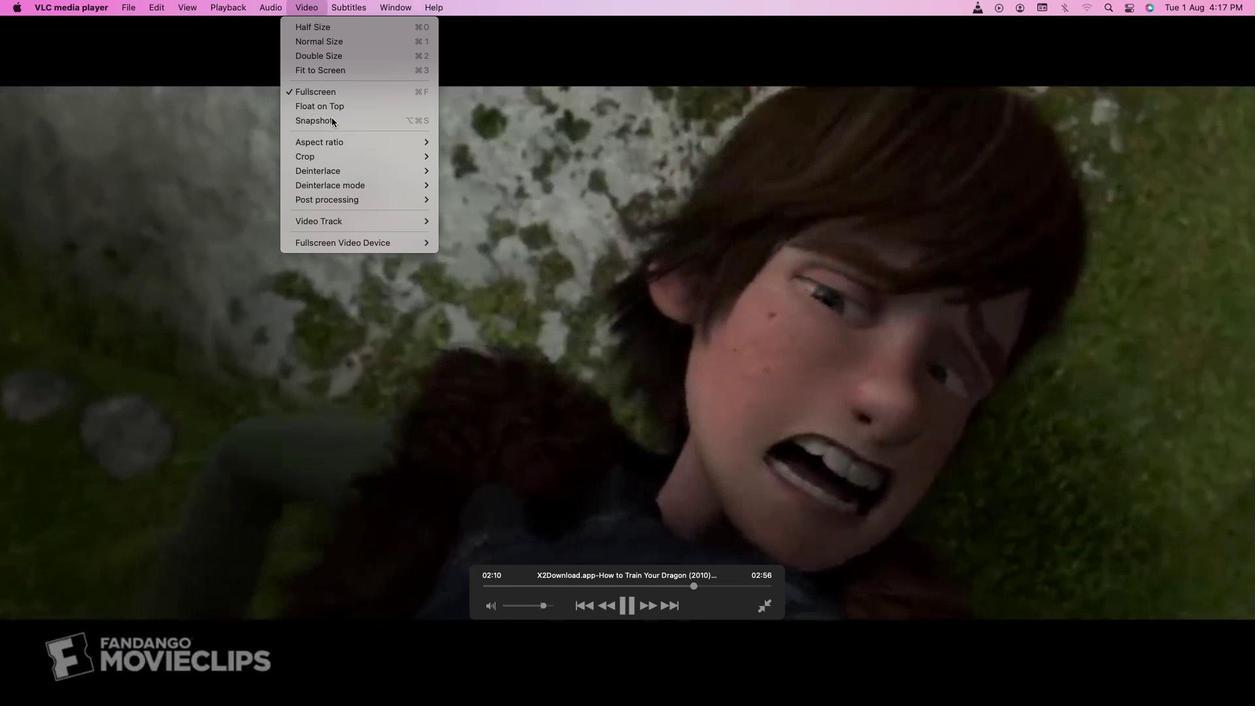 
Action: Mouse moved to (300, 5)
Screenshot: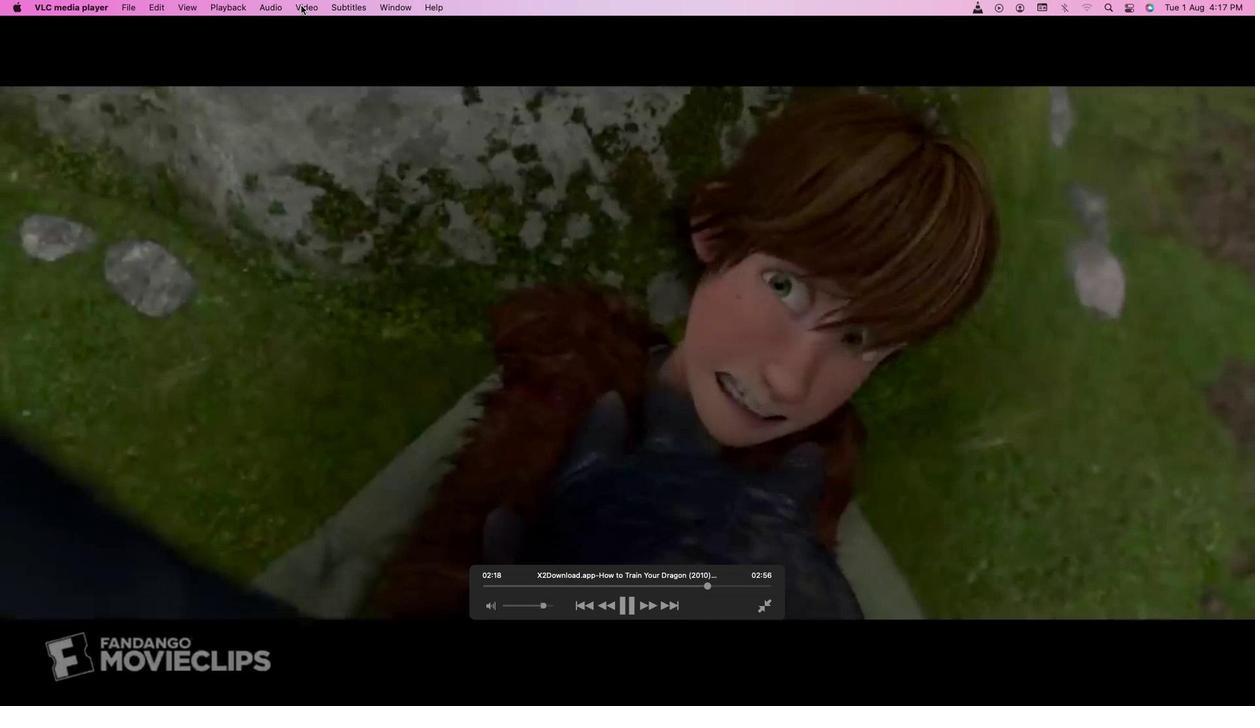 
Action: Mouse pressed left at (300, 5)
Screenshot: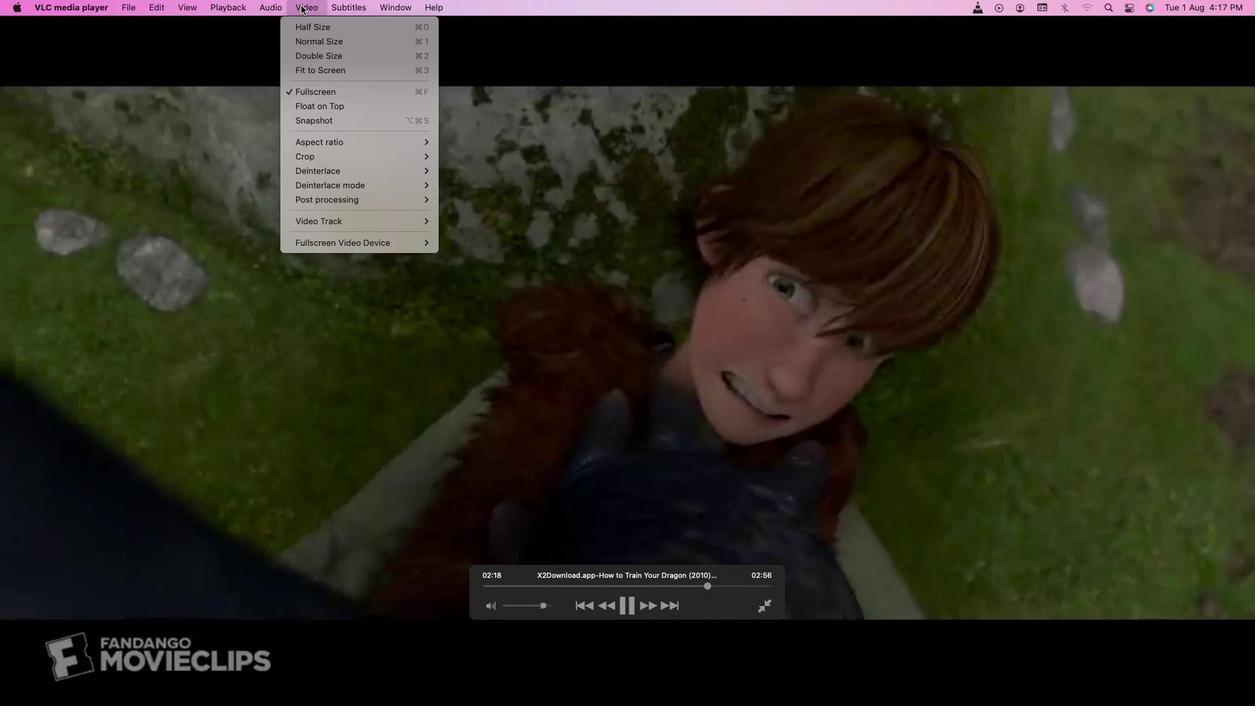 
Action: Mouse moved to (335, 115)
Screenshot: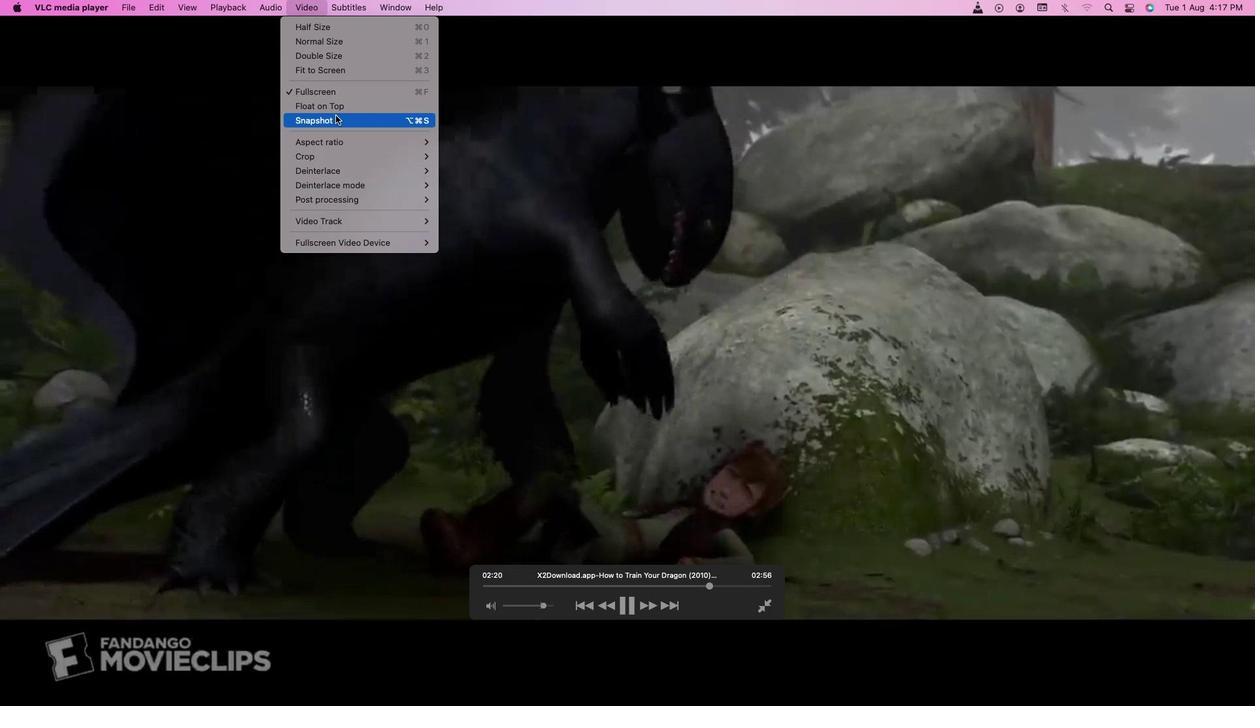 
Action: Mouse pressed left at (335, 115)
Screenshot: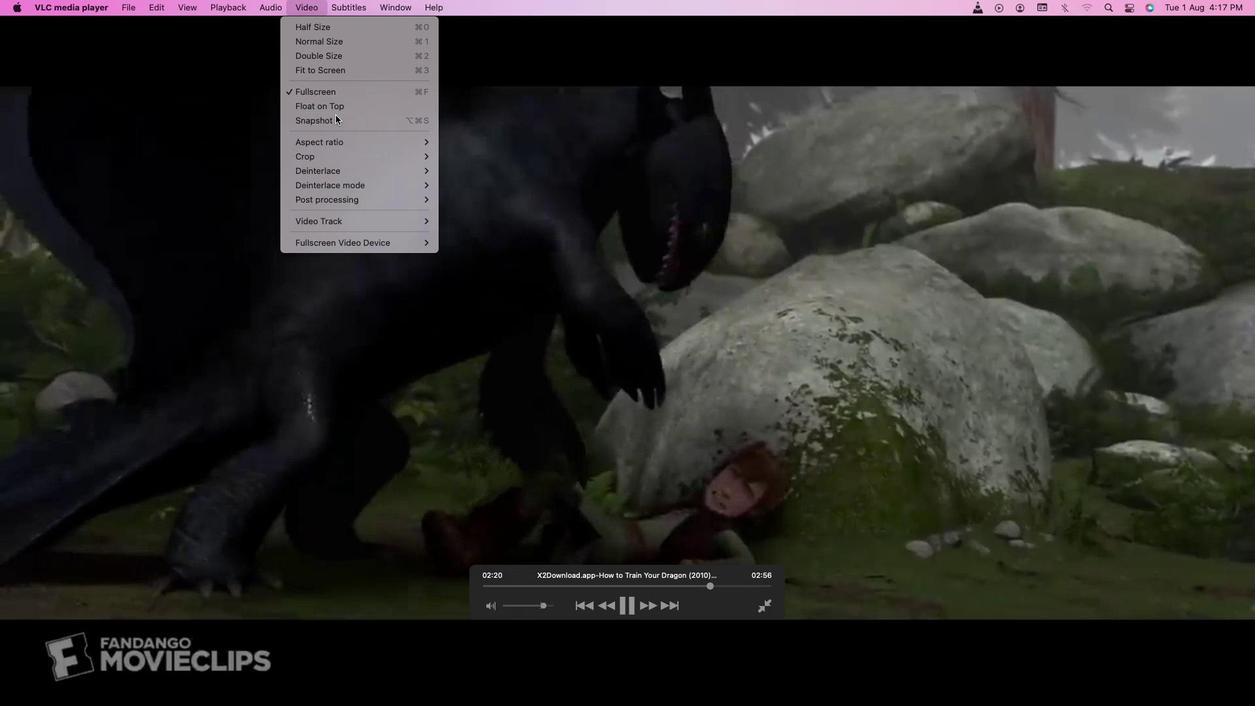 
Action: Mouse moved to (743, 587)
Screenshot: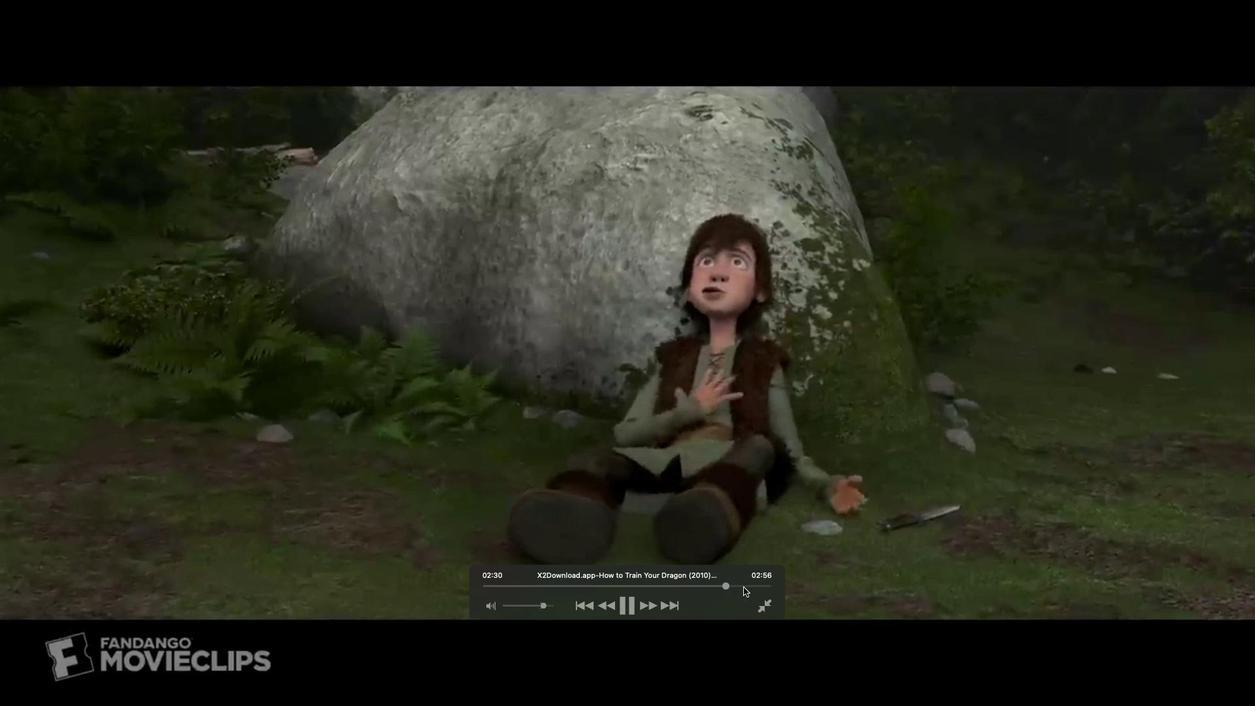 
Action: Mouse pressed left at (743, 587)
Screenshot: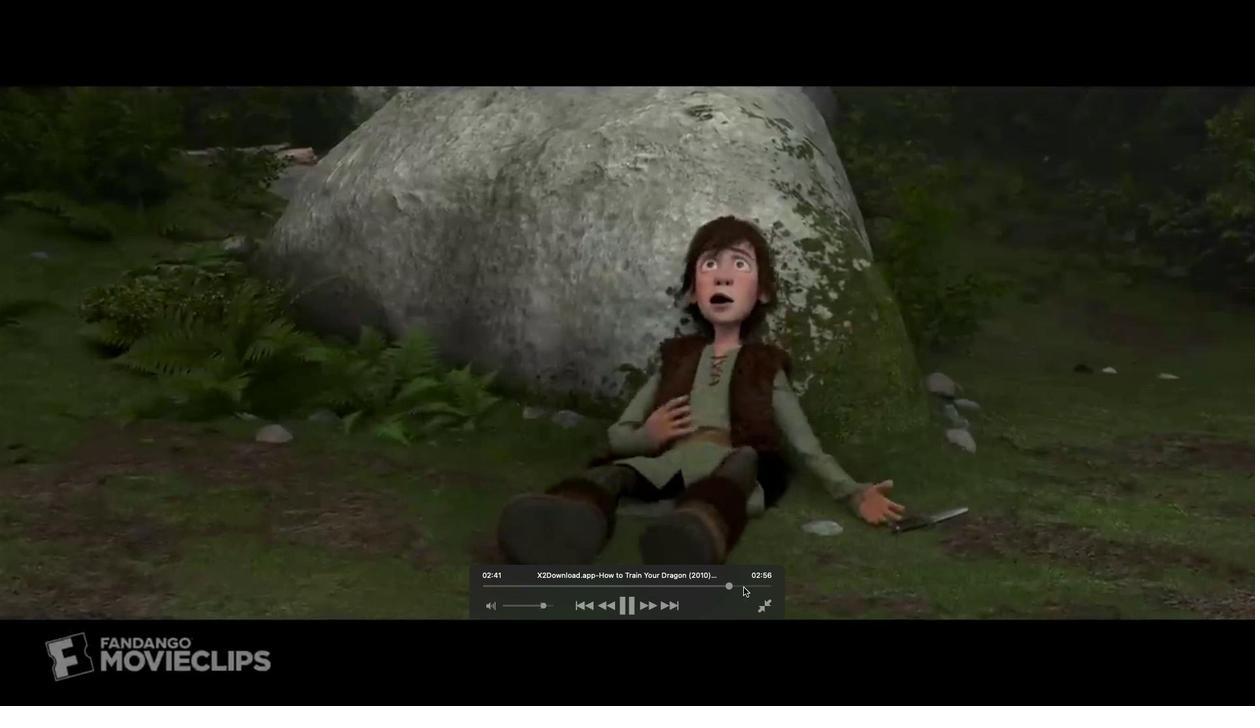 
Action: Mouse moved to (760, 588)
Screenshot: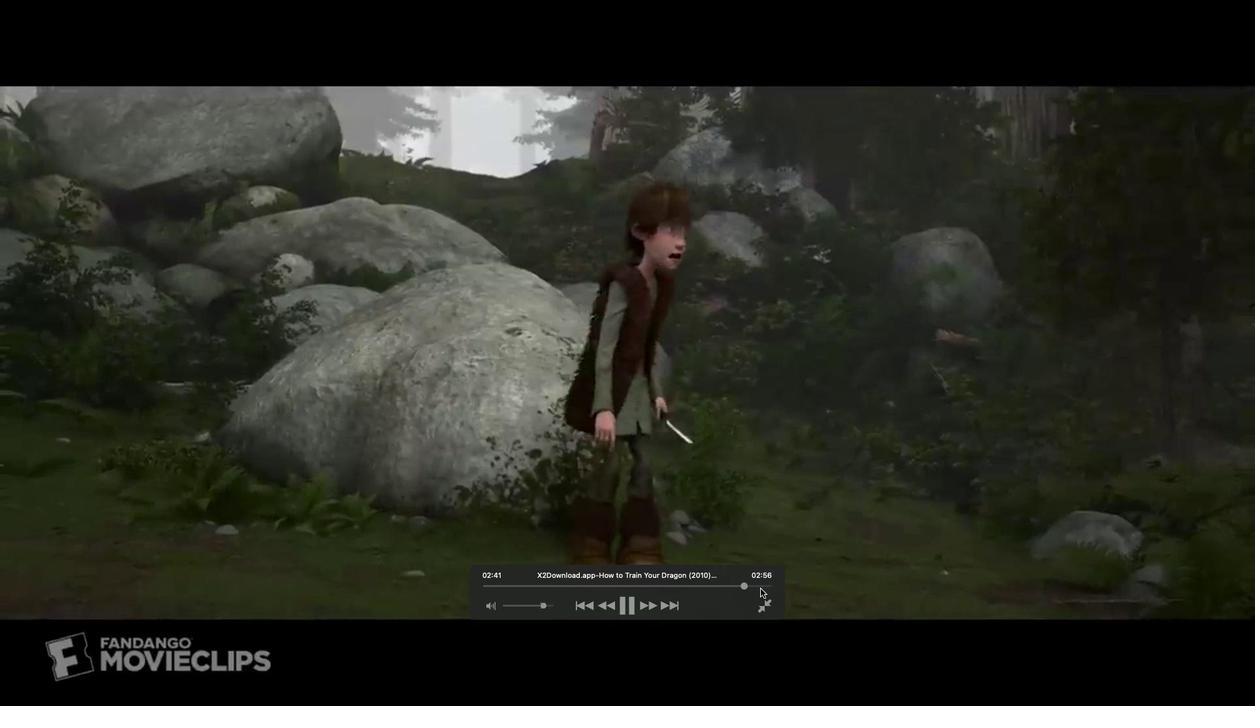 
Action: Mouse pressed left at (760, 588)
Screenshot: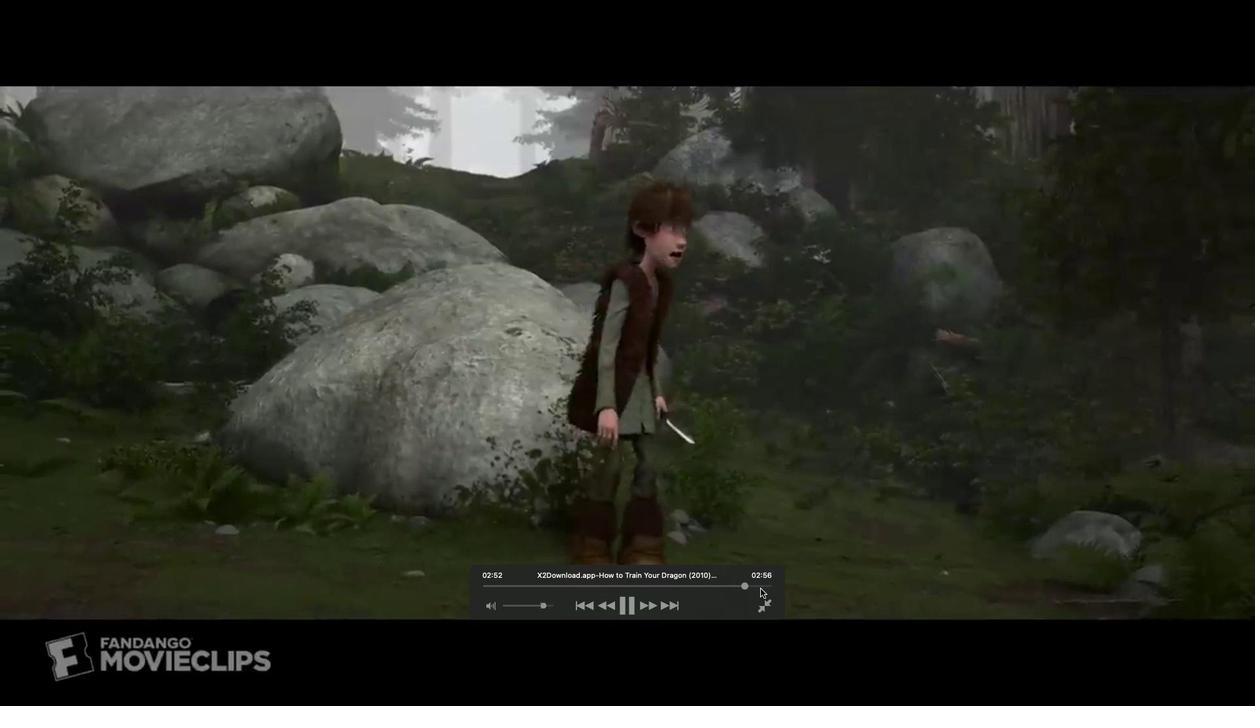 
Action: Mouse moved to (762, 615)
Screenshot: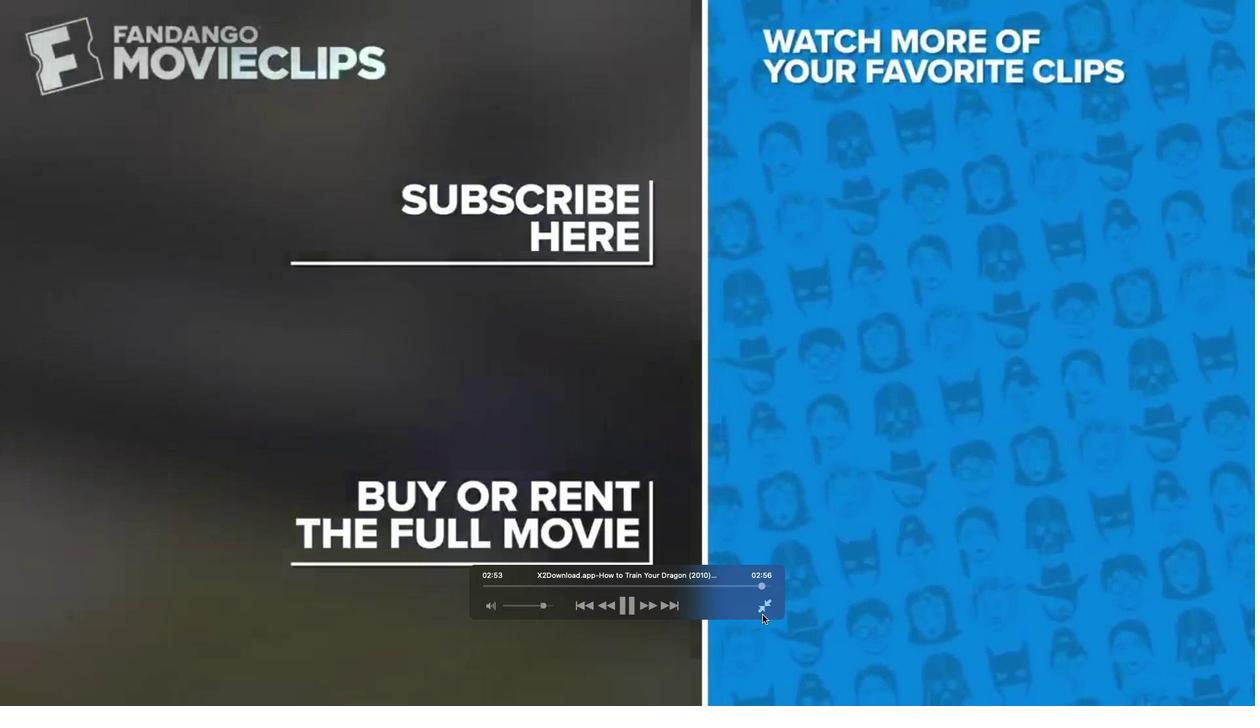 
Action: Mouse pressed left at (762, 615)
Screenshot: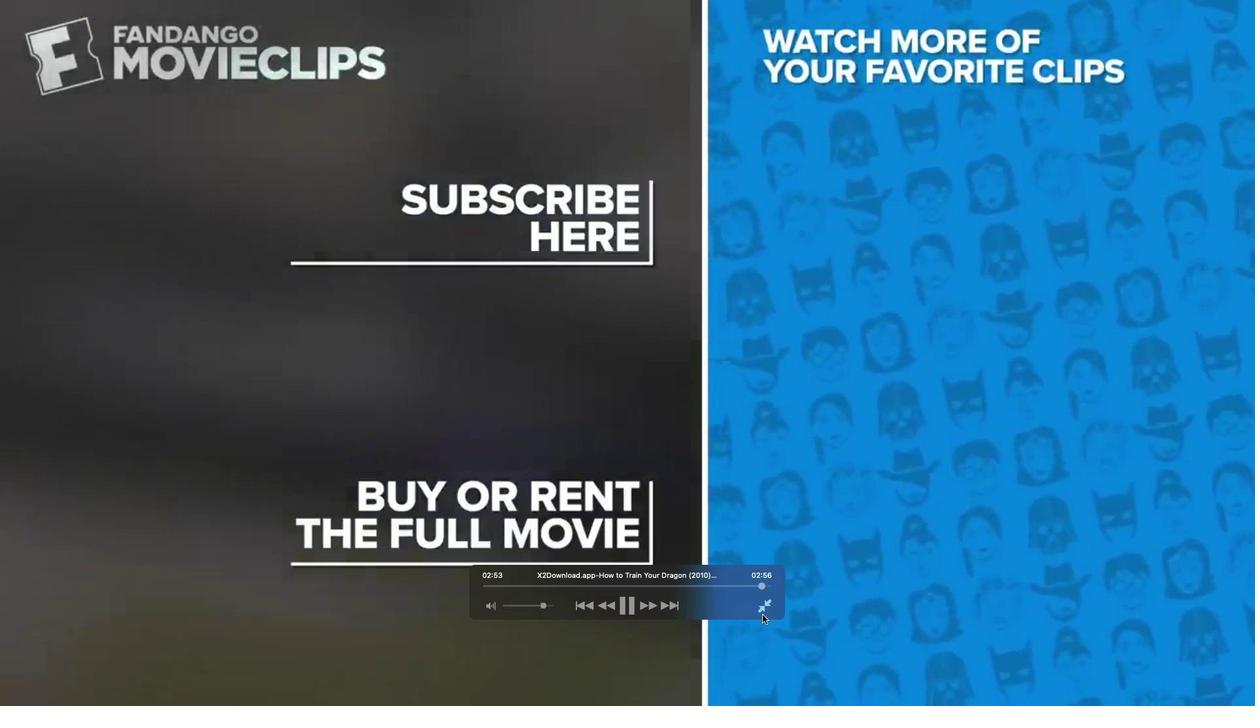 
Action: Mouse moved to (763, 612)
Screenshot: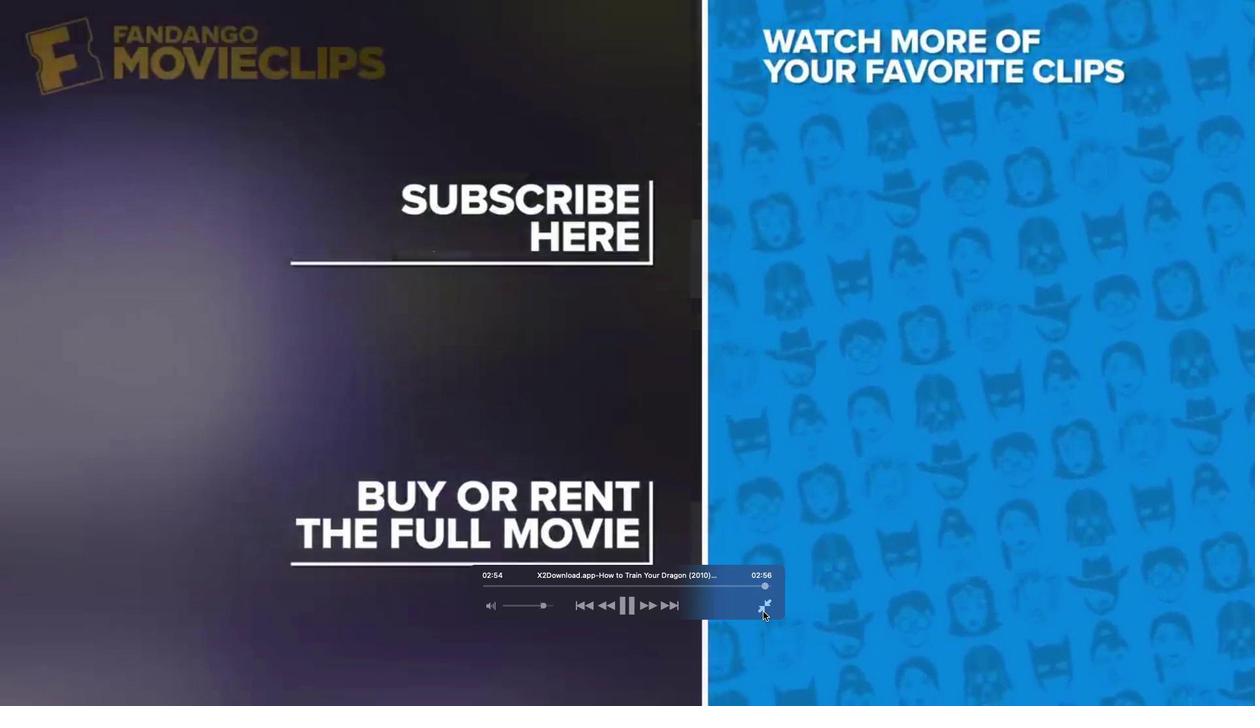 
Action: Mouse pressed left at (763, 612)
Screenshot: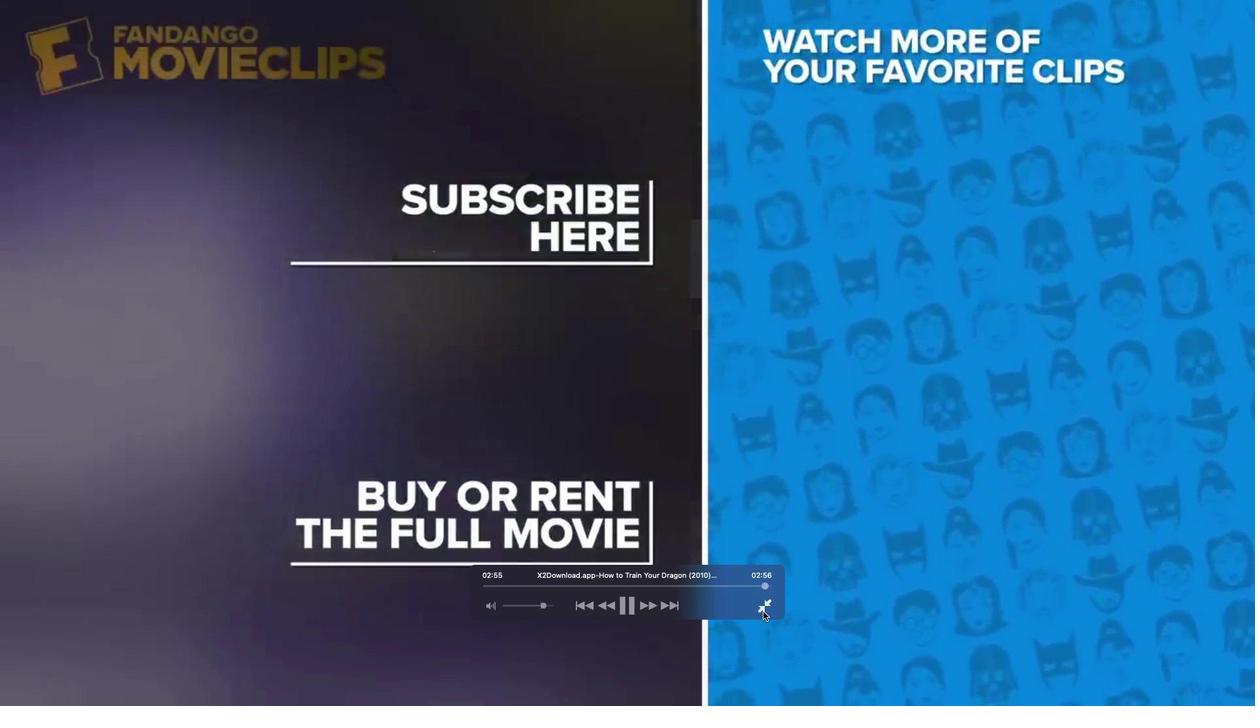 
Action: Mouse moved to (280, 466)
Screenshot: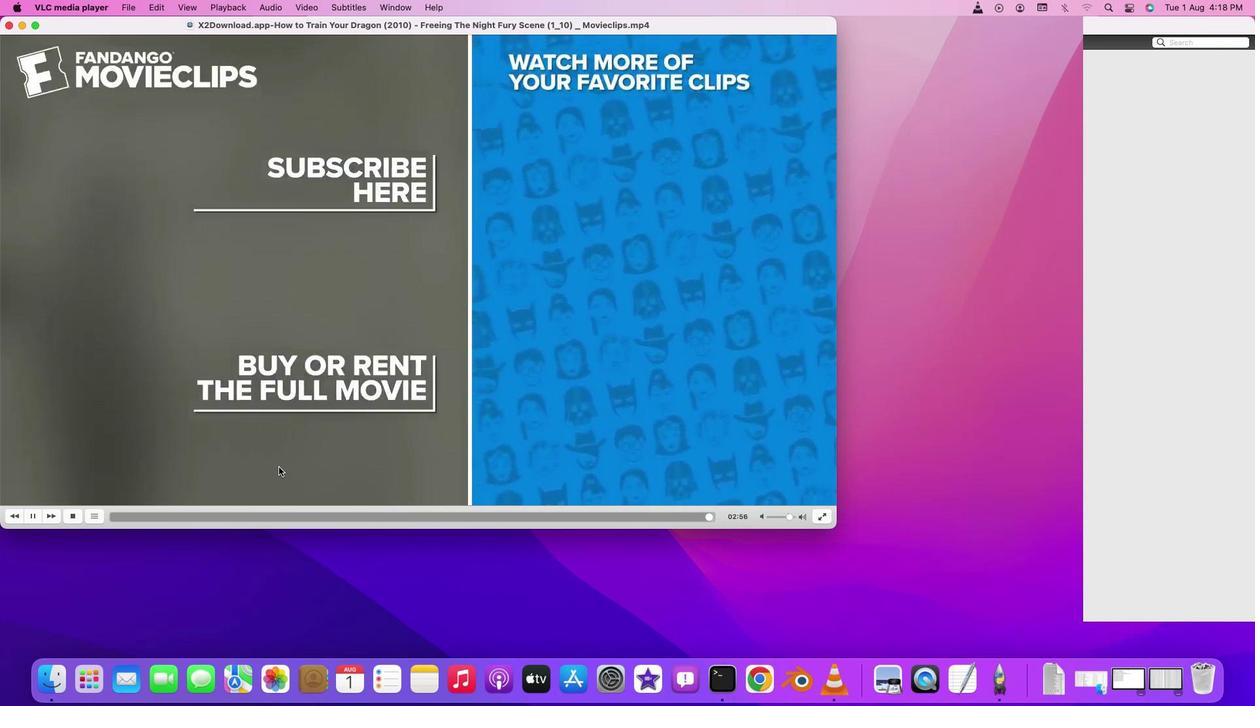 
